 Task: Search one way flight ticket for 3 adults in first from Atlanta: Hartsfield-jackson Atlanta International Airport to New Bern: Coastal Carolina Regional Airport (was Craven County Regional) on 5-4-2023. Choice of flights is Sun country airlines. Number of bags: 2 checked bags. Price is upto 72000. Outbound departure time preference is 14:45.
Action: Mouse moved to (320, 284)
Screenshot: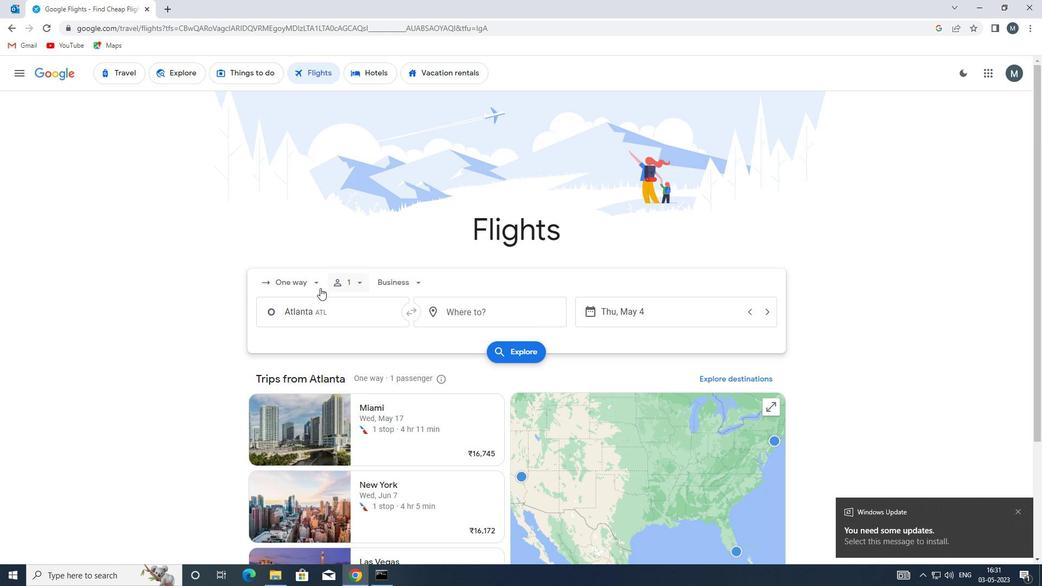 
Action: Mouse pressed left at (320, 284)
Screenshot: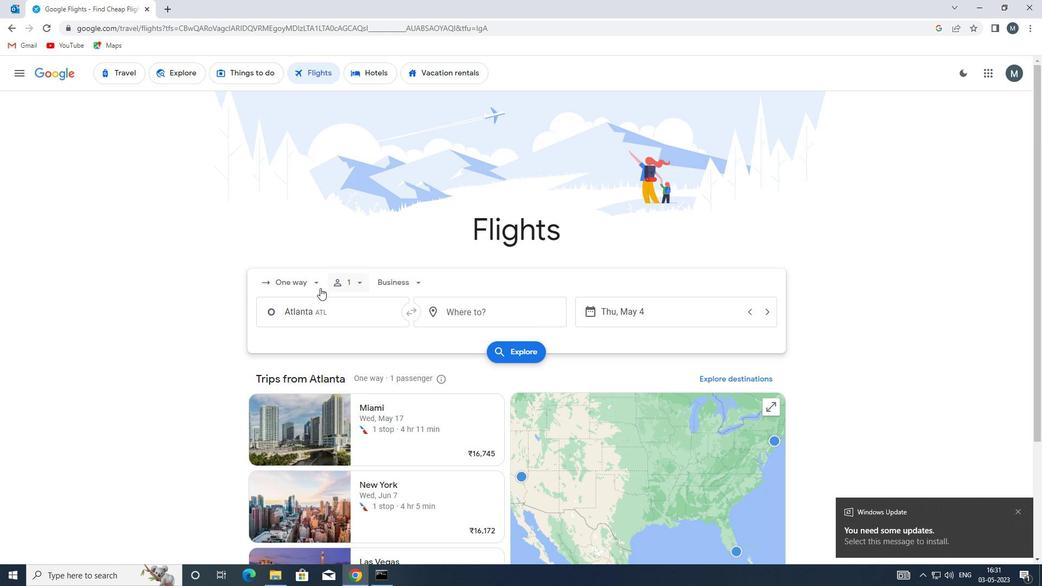 
Action: Mouse moved to (315, 337)
Screenshot: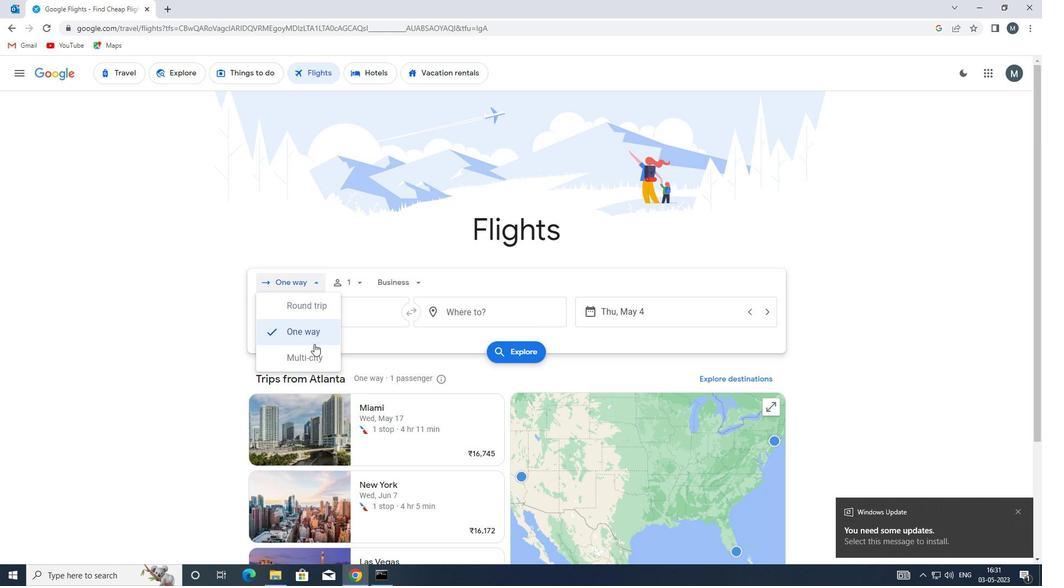 
Action: Mouse pressed left at (315, 337)
Screenshot: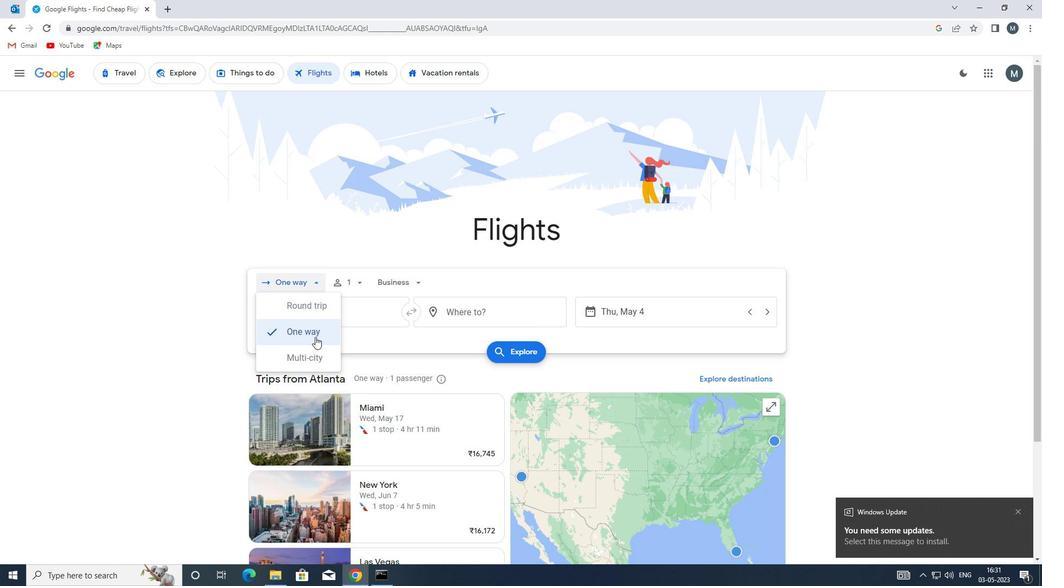 
Action: Mouse moved to (354, 284)
Screenshot: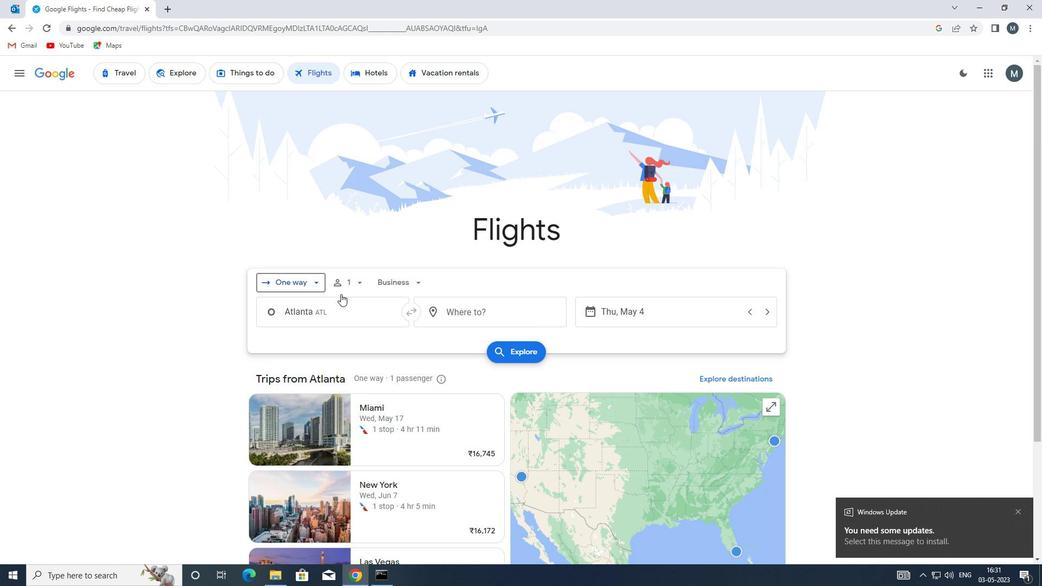 
Action: Mouse pressed left at (354, 284)
Screenshot: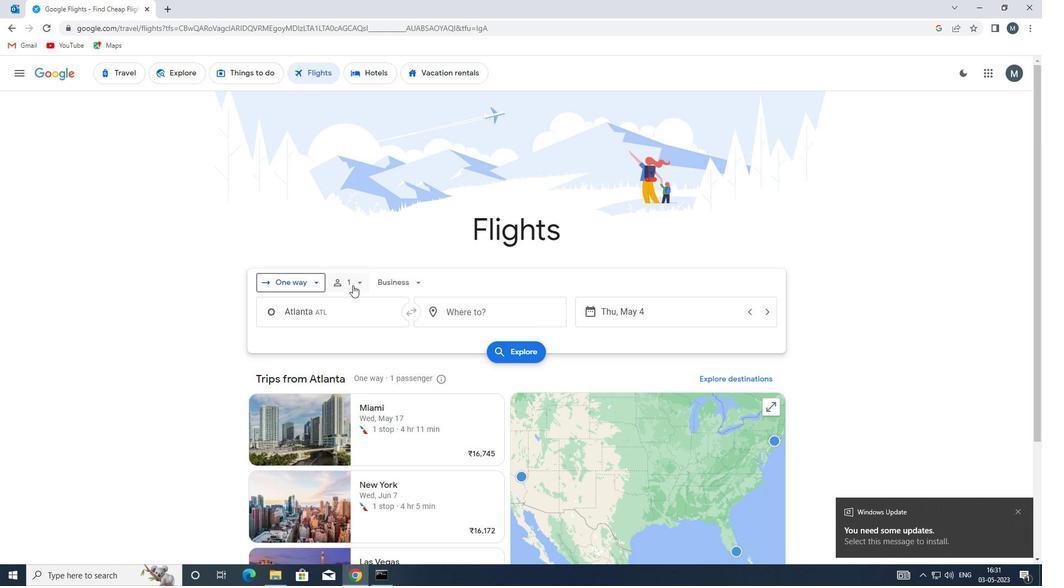 
Action: Mouse moved to (439, 310)
Screenshot: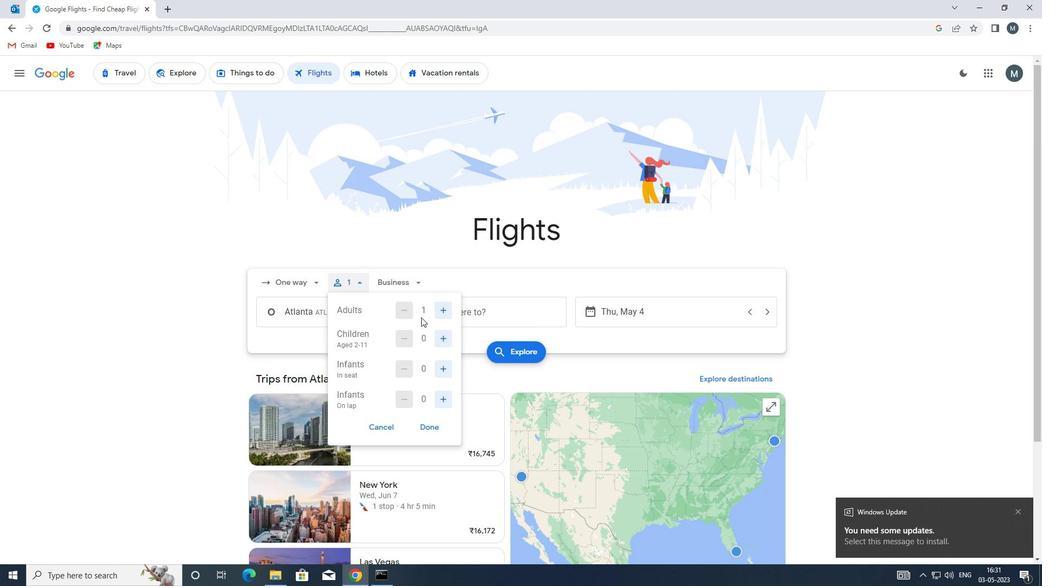 
Action: Mouse pressed left at (439, 310)
Screenshot: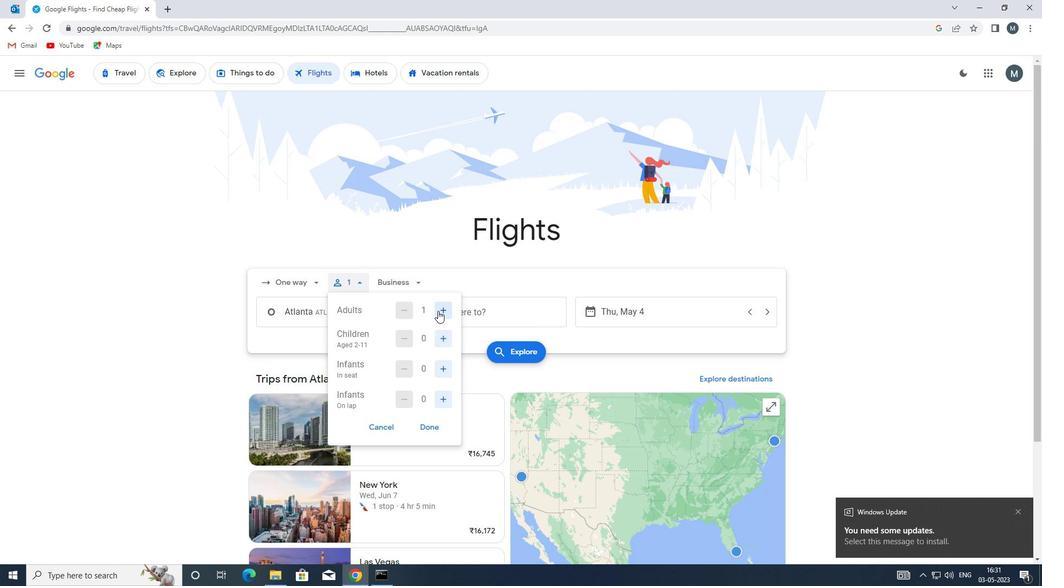 
Action: Mouse moved to (440, 310)
Screenshot: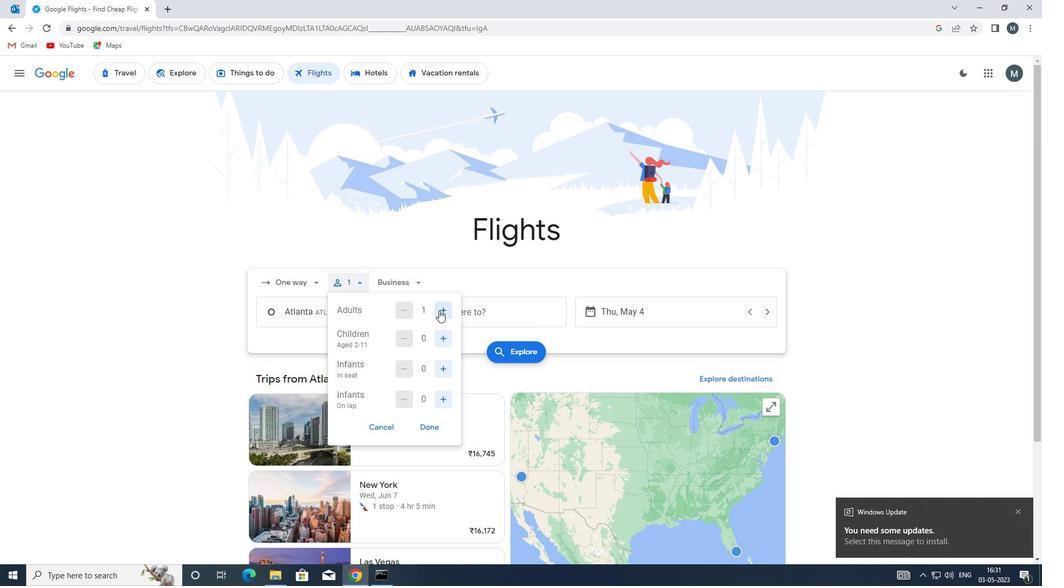 
Action: Mouse pressed left at (440, 310)
Screenshot: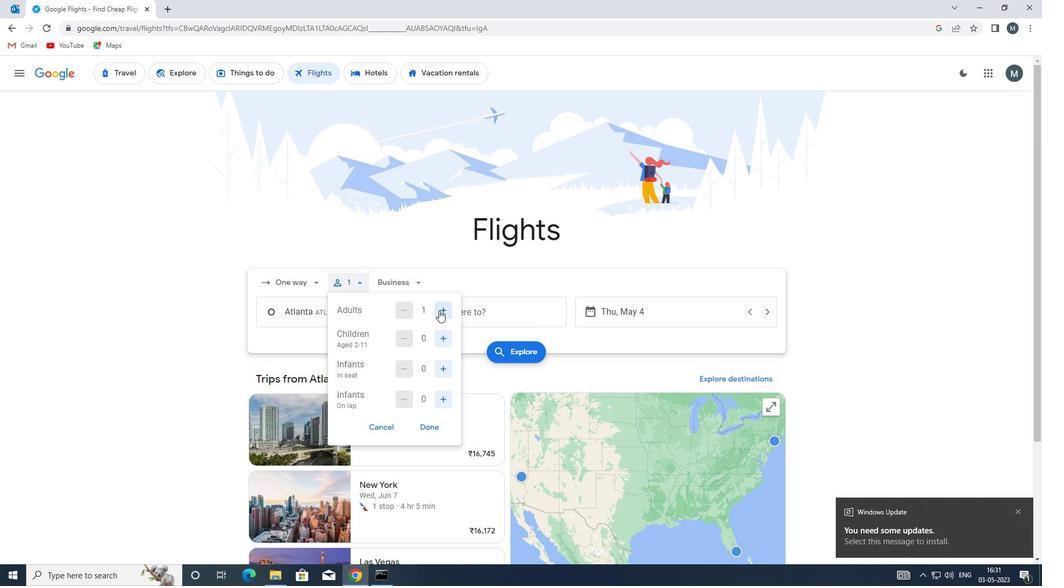 
Action: Mouse moved to (420, 429)
Screenshot: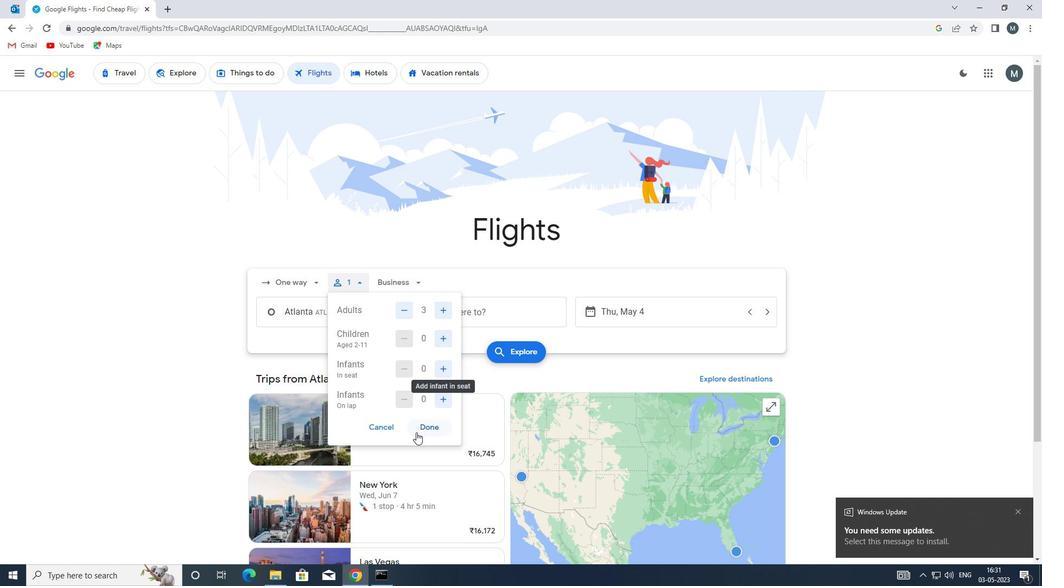 
Action: Mouse pressed left at (420, 429)
Screenshot: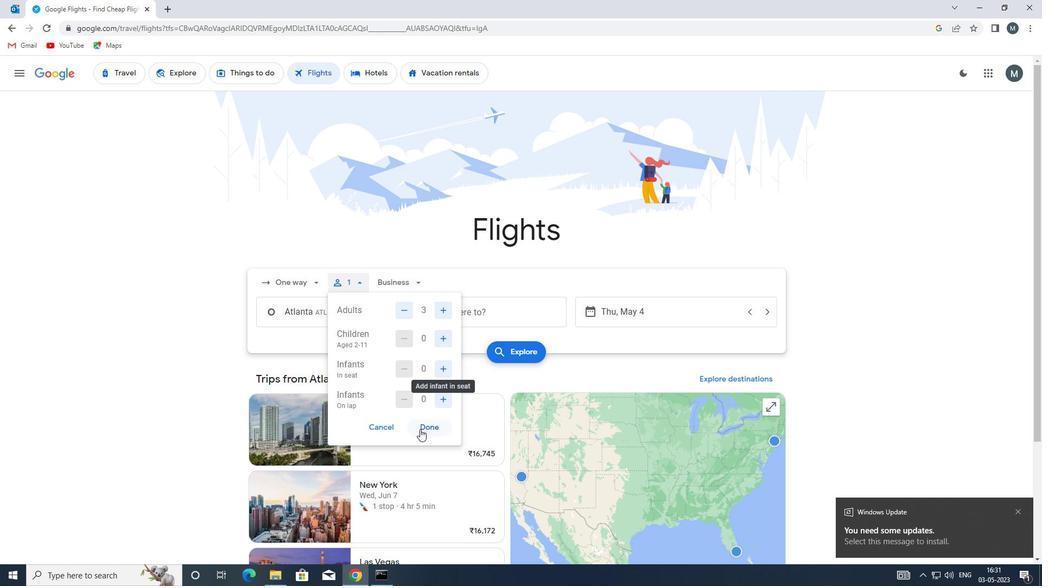 
Action: Mouse moved to (391, 273)
Screenshot: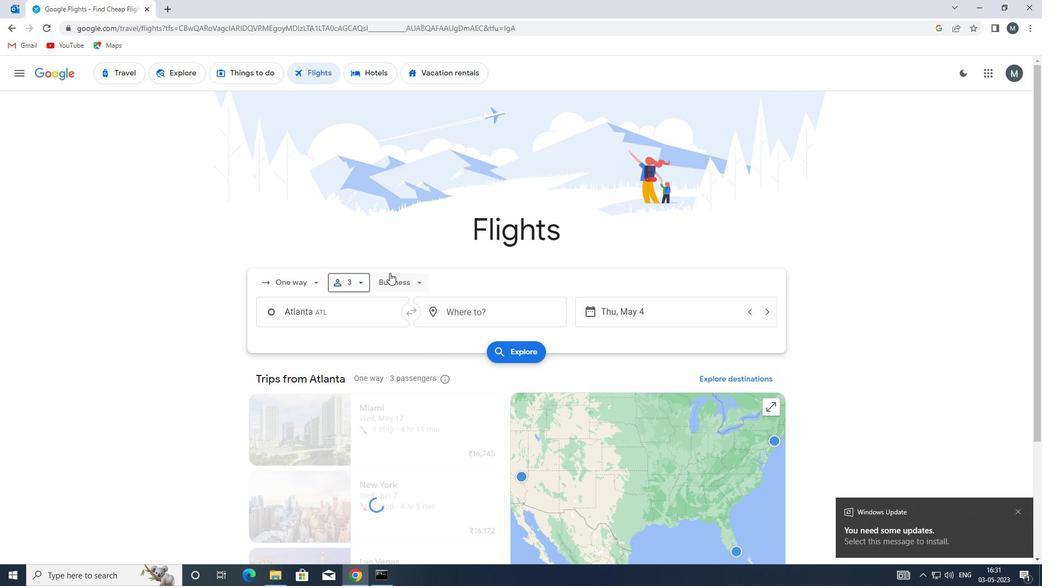 
Action: Mouse pressed left at (391, 273)
Screenshot: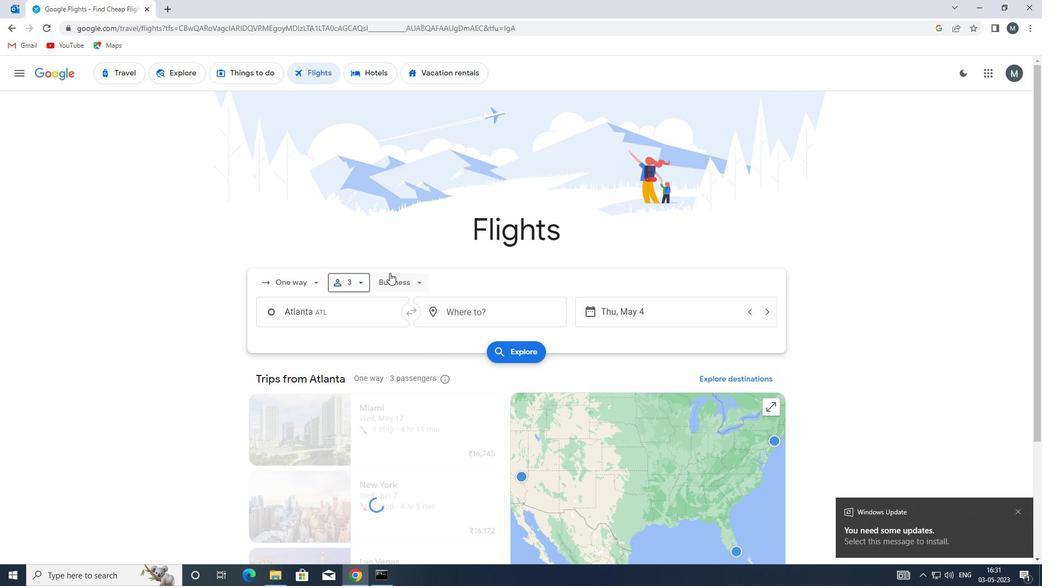 
Action: Mouse moved to (425, 380)
Screenshot: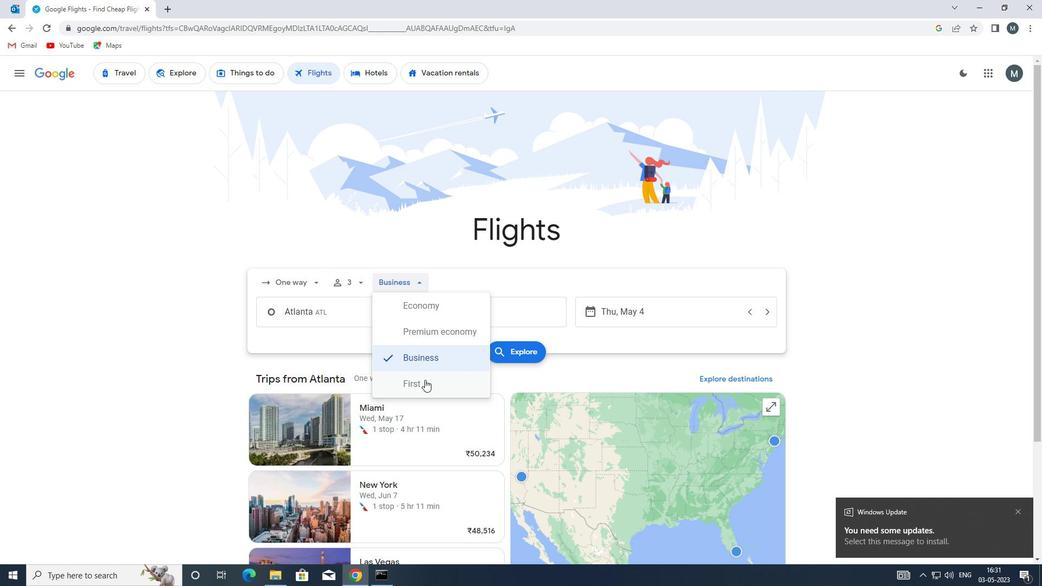 
Action: Mouse pressed left at (425, 380)
Screenshot: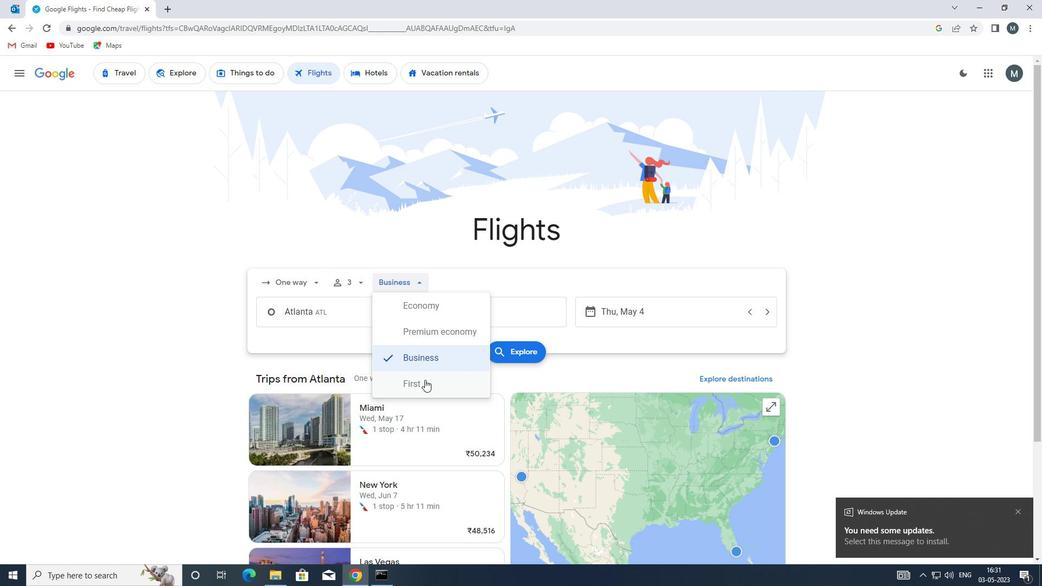 
Action: Mouse moved to (359, 320)
Screenshot: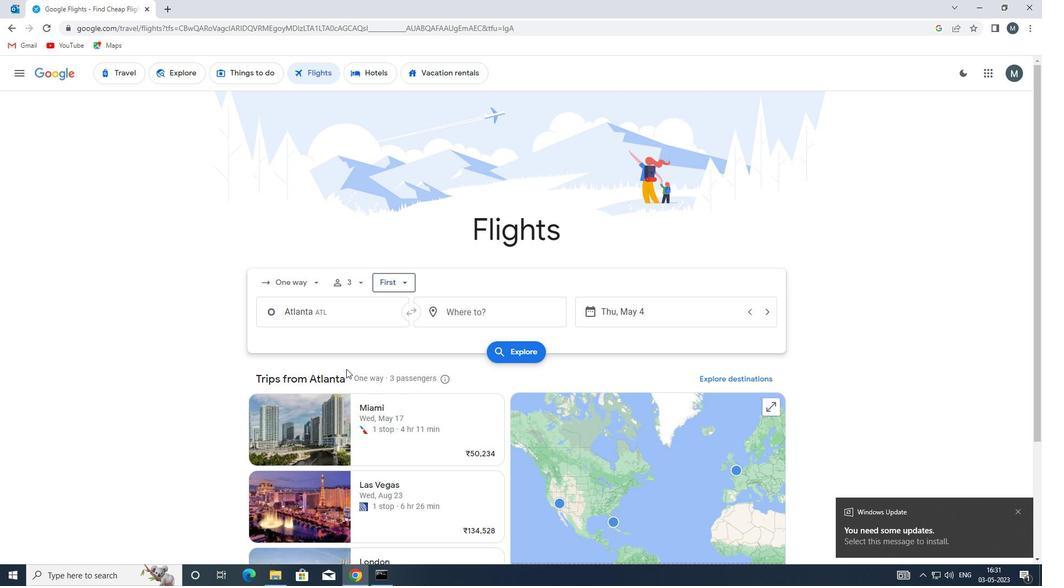 
Action: Mouse pressed left at (359, 320)
Screenshot: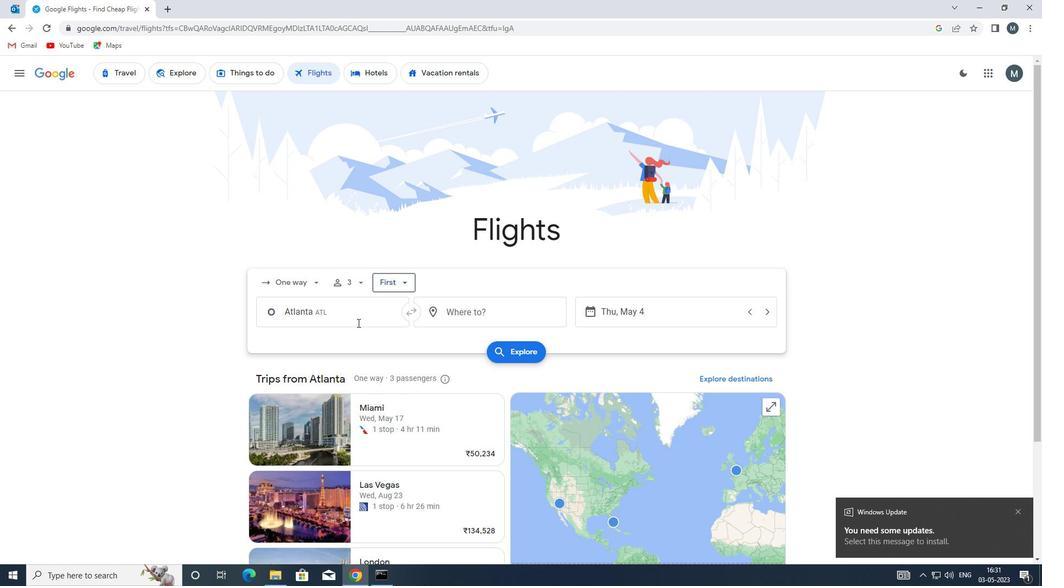 
Action: Mouse moved to (369, 370)
Screenshot: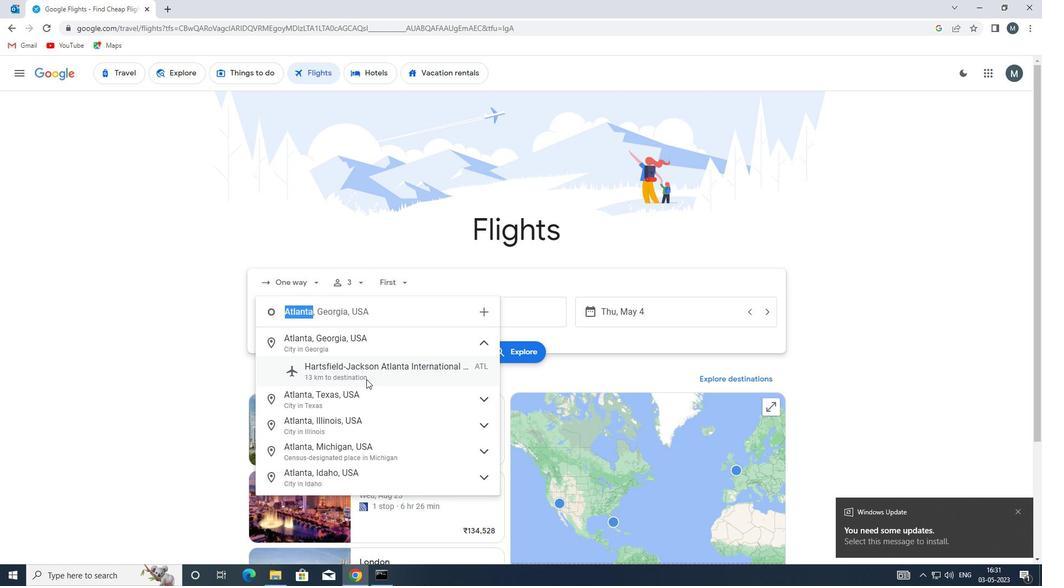 
Action: Mouse pressed left at (369, 370)
Screenshot: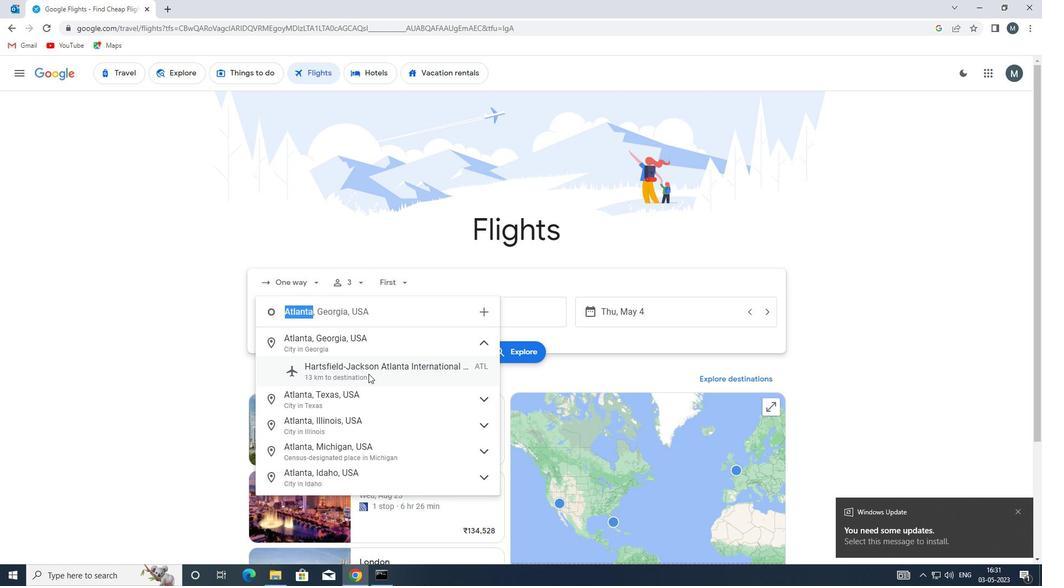 
Action: Mouse moved to (465, 312)
Screenshot: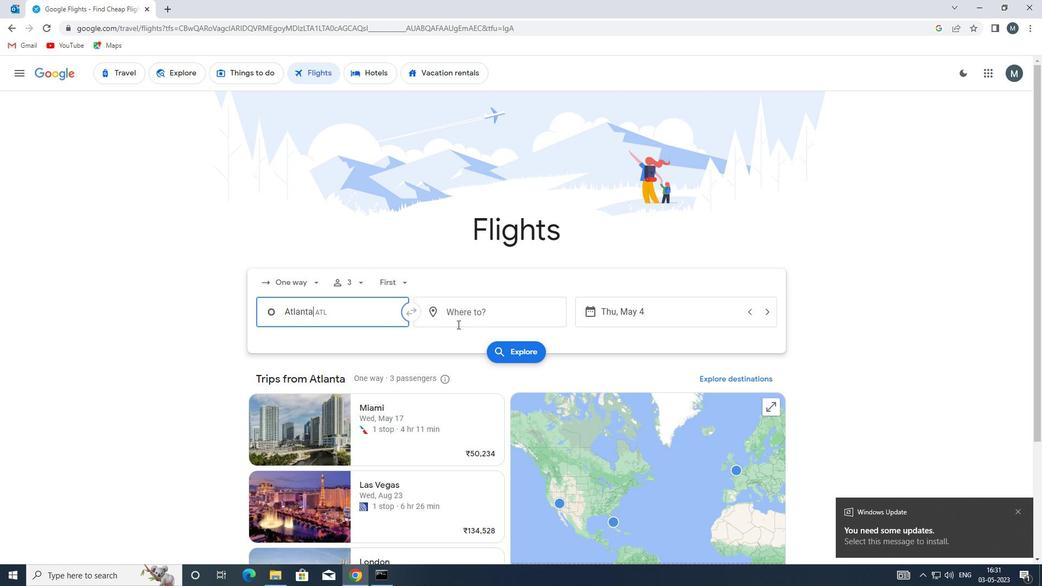 
Action: Mouse pressed left at (465, 312)
Screenshot: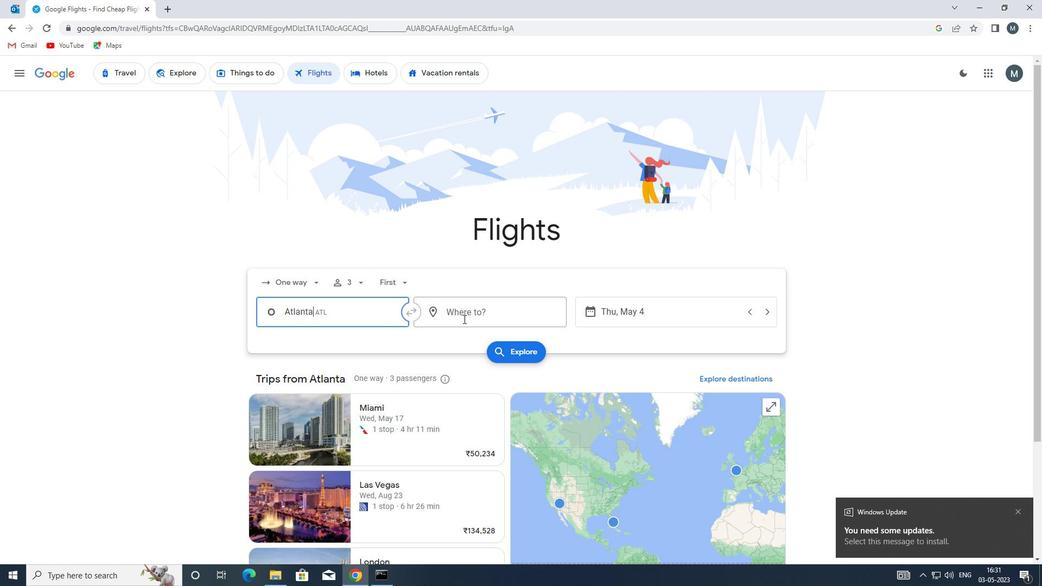 
Action: Mouse moved to (474, 326)
Screenshot: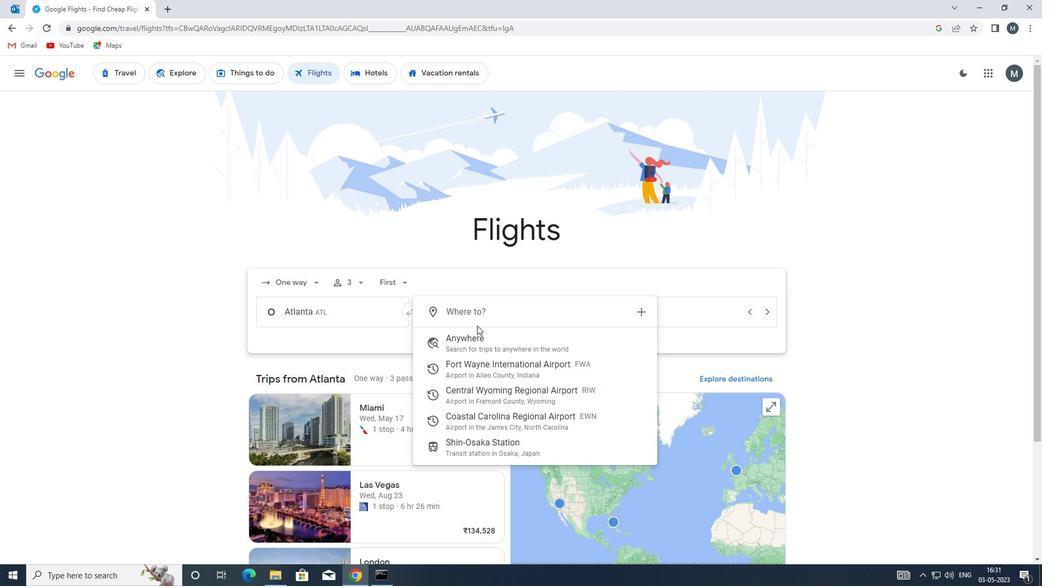 
Action: Key pressed f<Key.backspace>ewn
Screenshot: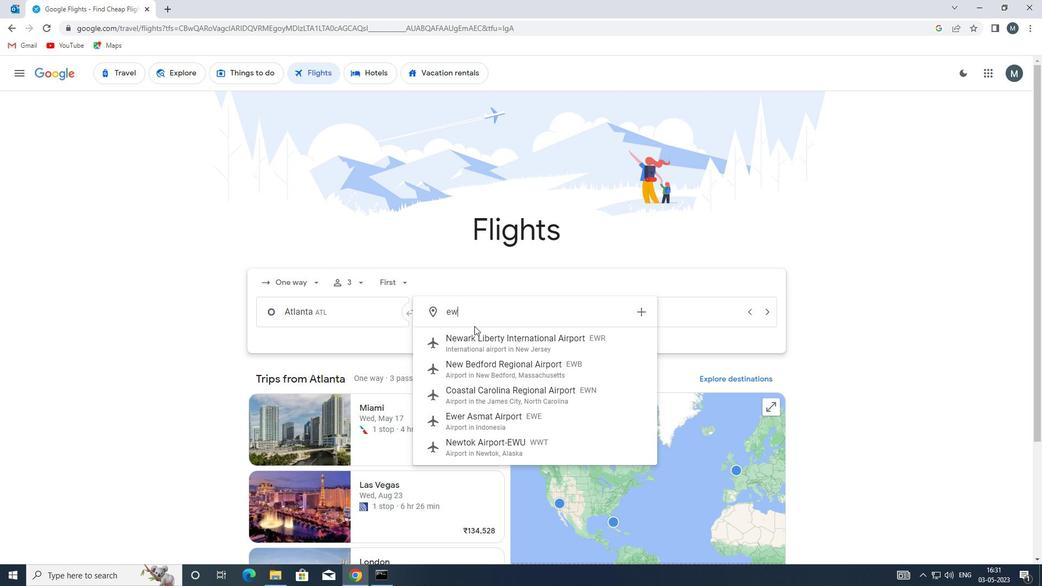 
Action: Mouse moved to (502, 343)
Screenshot: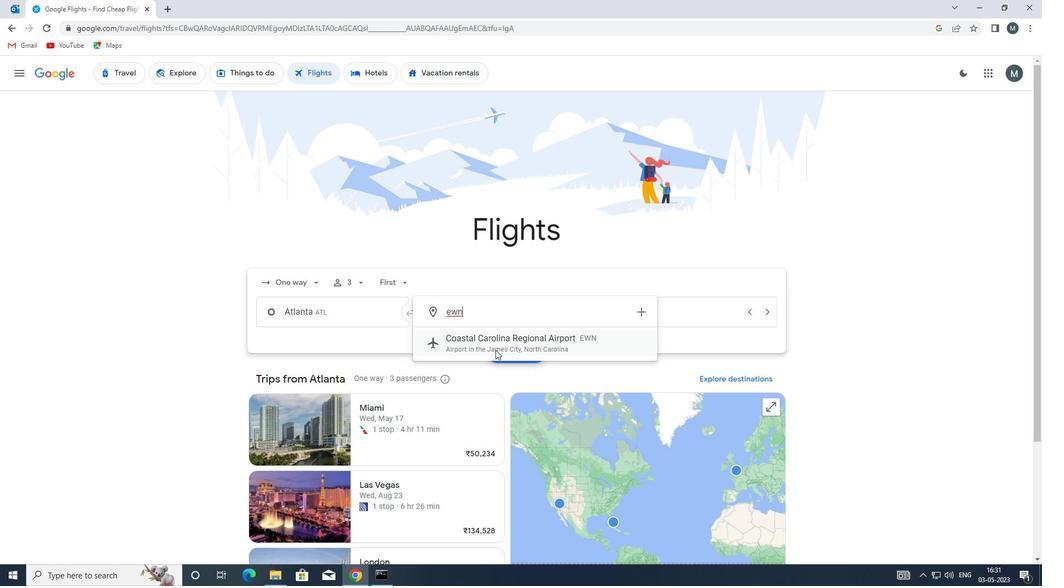
Action: Mouse pressed left at (502, 343)
Screenshot: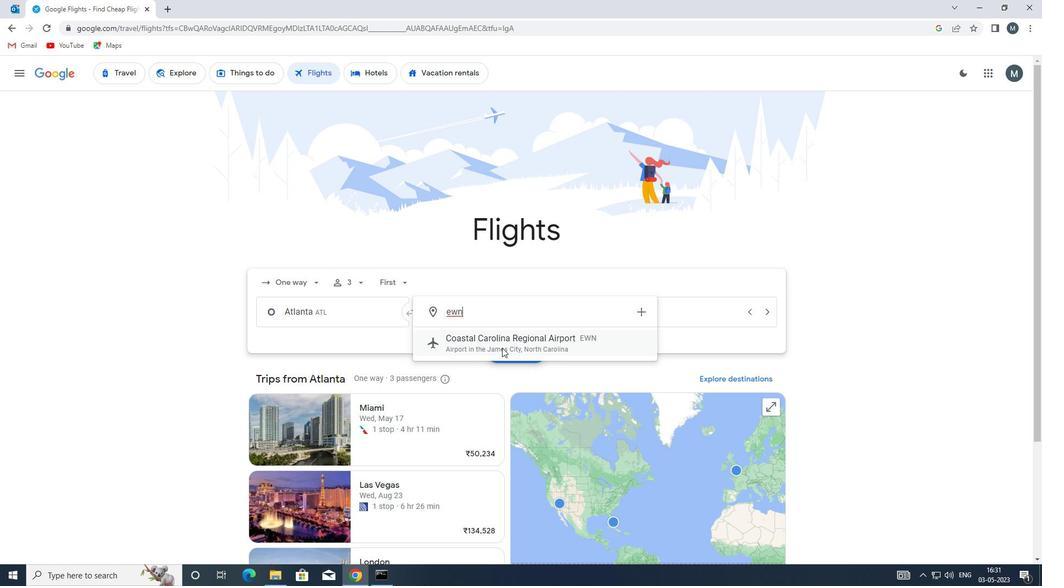 
Action: Mouse moved to (629, 310)
Screenshot: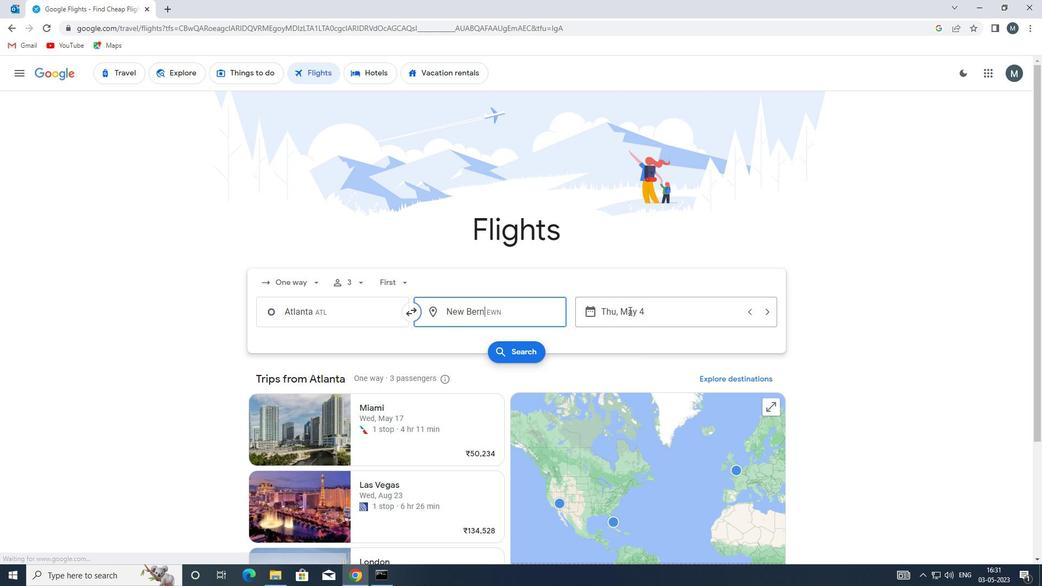 
Action: Mouse pressed left at (629, 310)
Screenshot: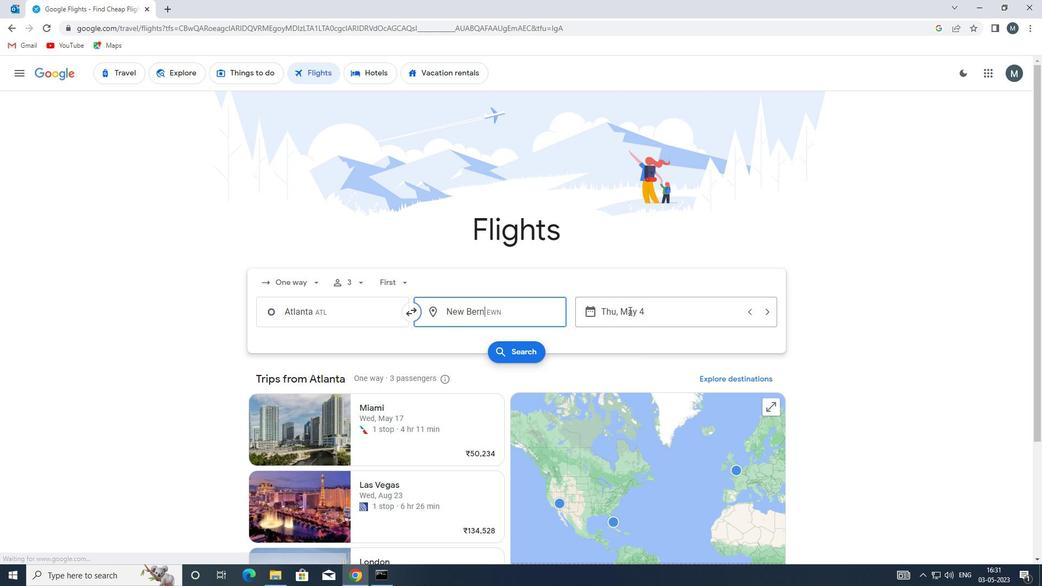 
Action: Mouse moved to (499, 361)
Screenshot: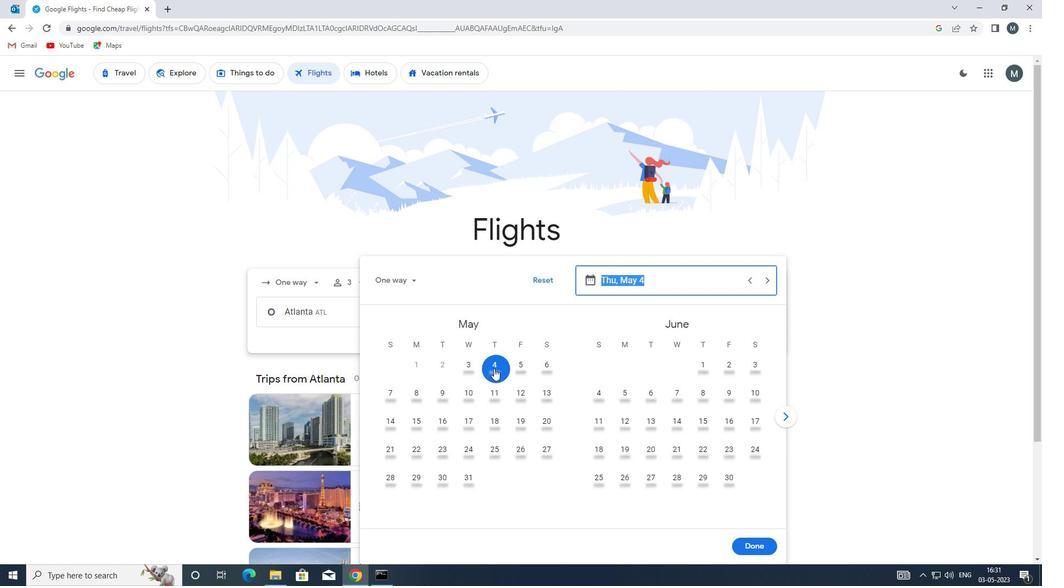 
Action: Mouse pressed left at (499, 361)
Screenshot: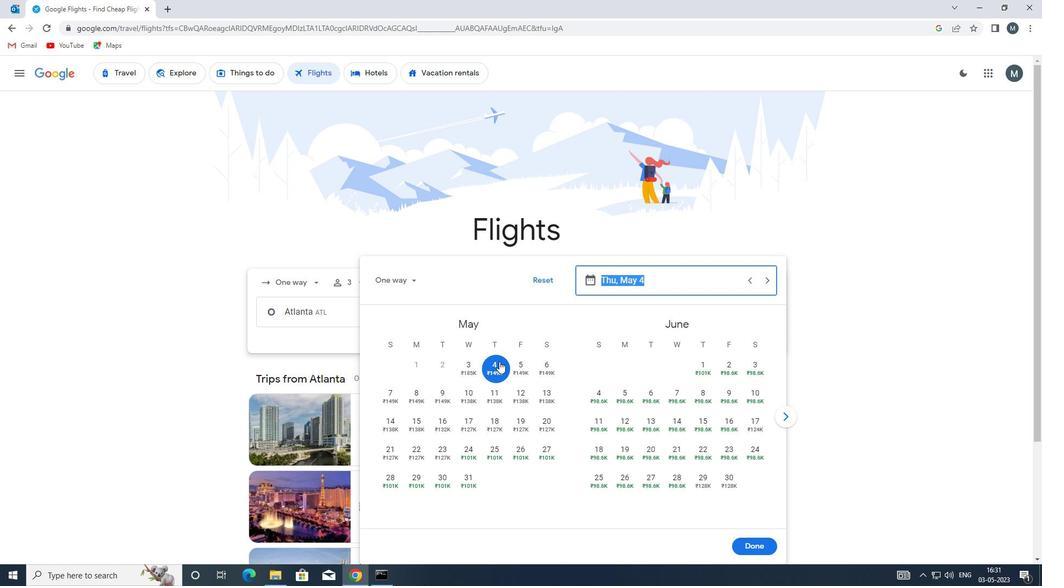 
Action: Mouse moved to (764, 545)
Screenshot: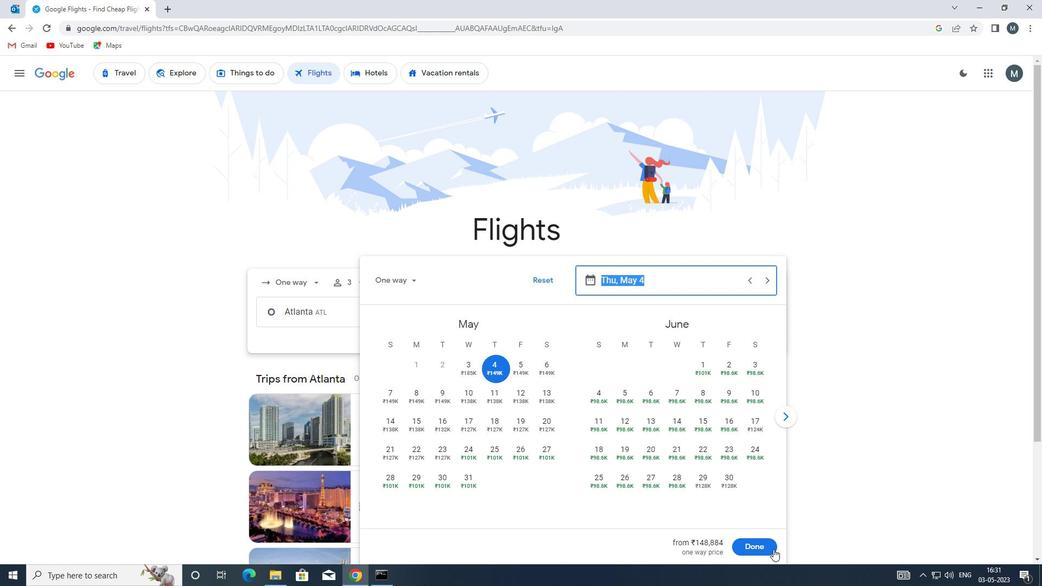 
Action: Mouse pressed left at (764, 545)
Screenshot: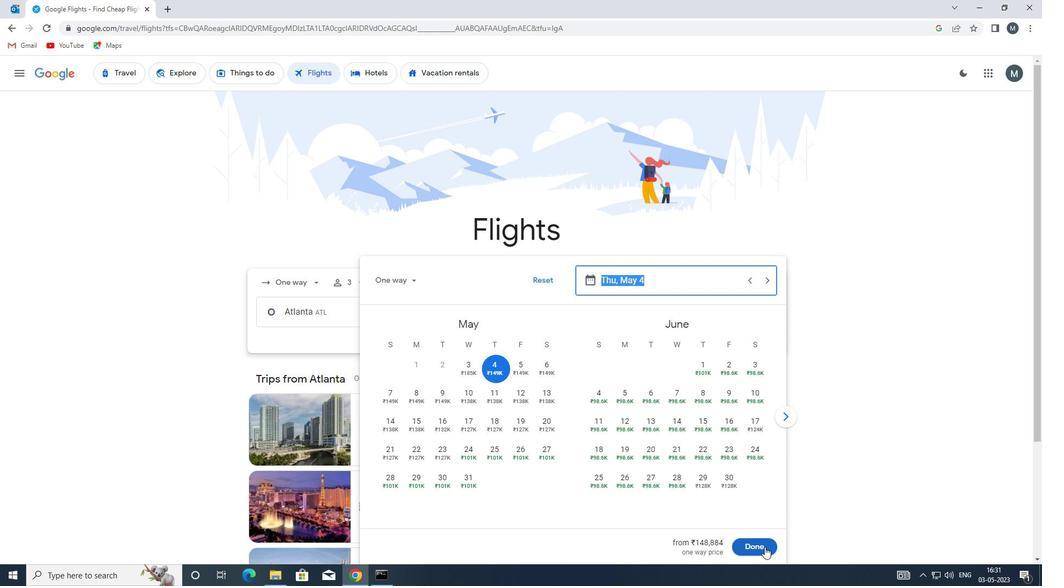 
Action: Mouse moved to (512, 350)
Screenshot: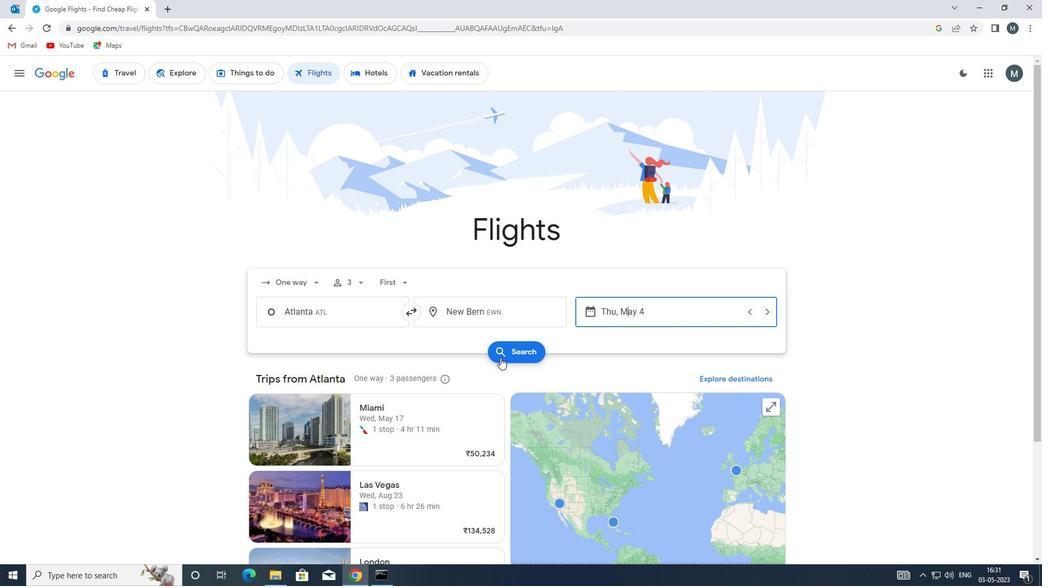 
Action: Mouse pressed left at (512, 350)
Screenshot: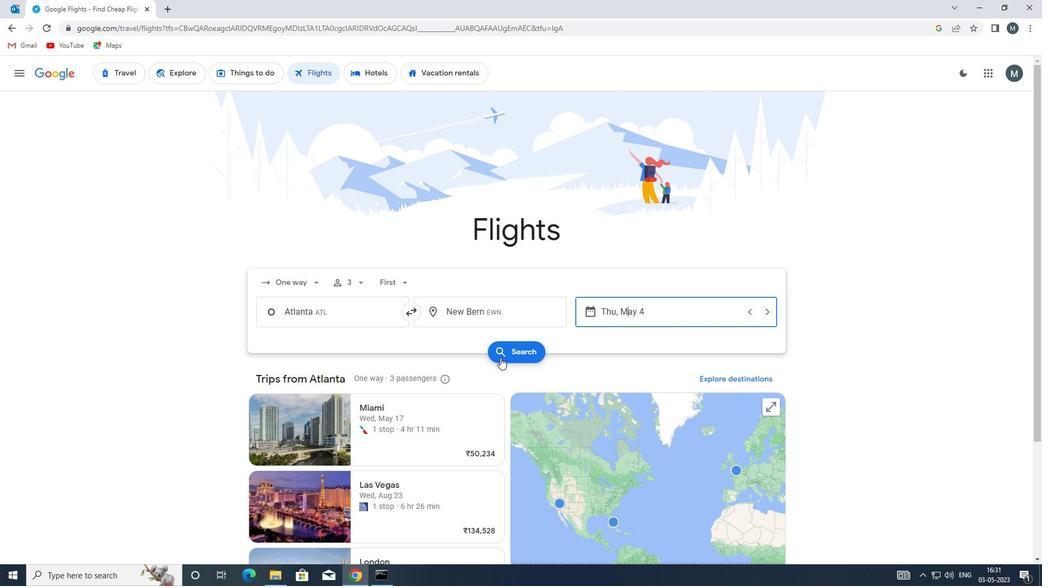 
Action: Mouse moved to (265, 174)
Screenshot: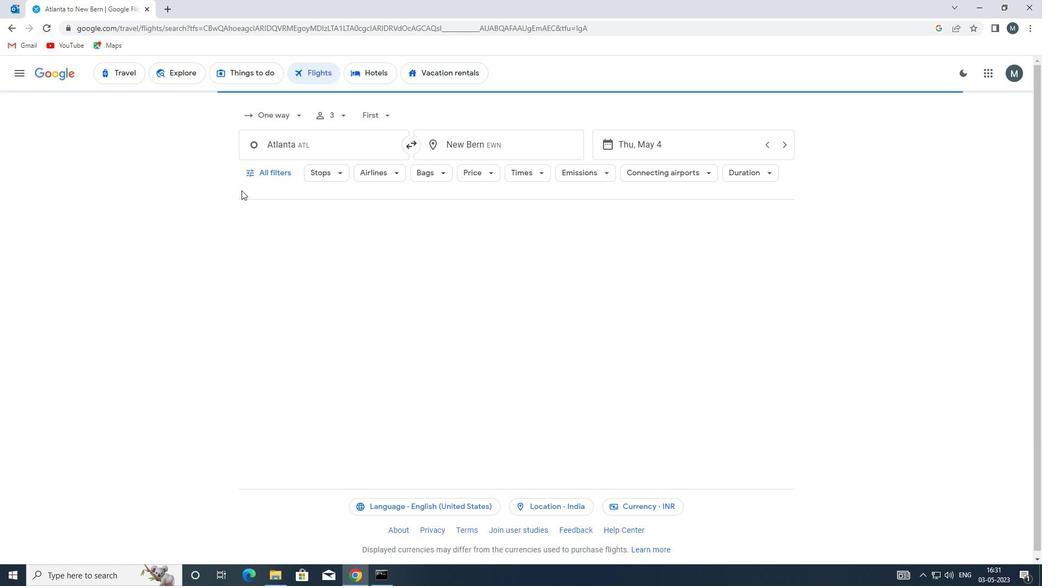
Action: Mouse pressed left at (265, 174)
Screenshot: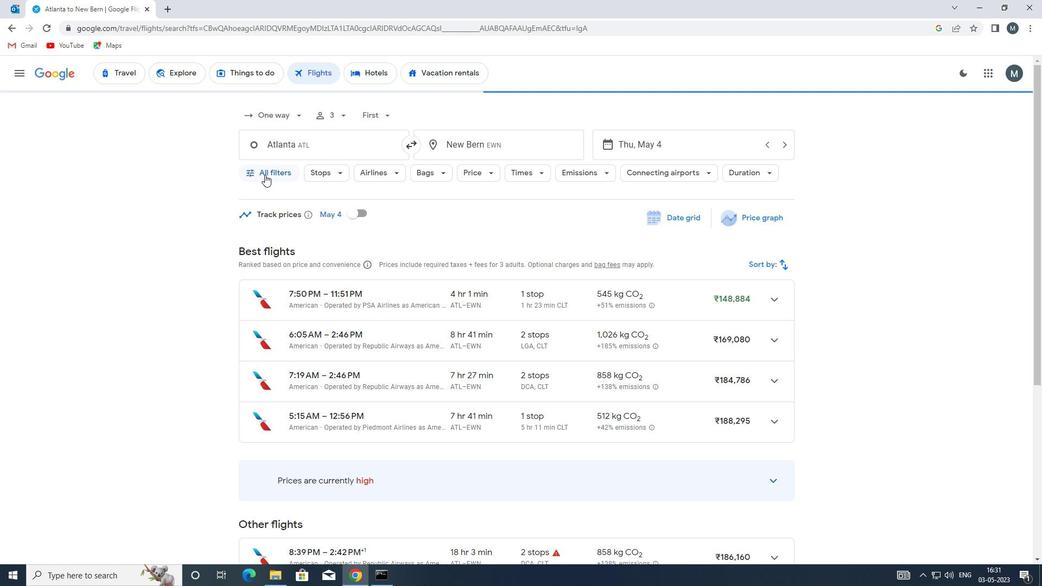 
Action: Mouse moved to (225, 321)
Screenshot: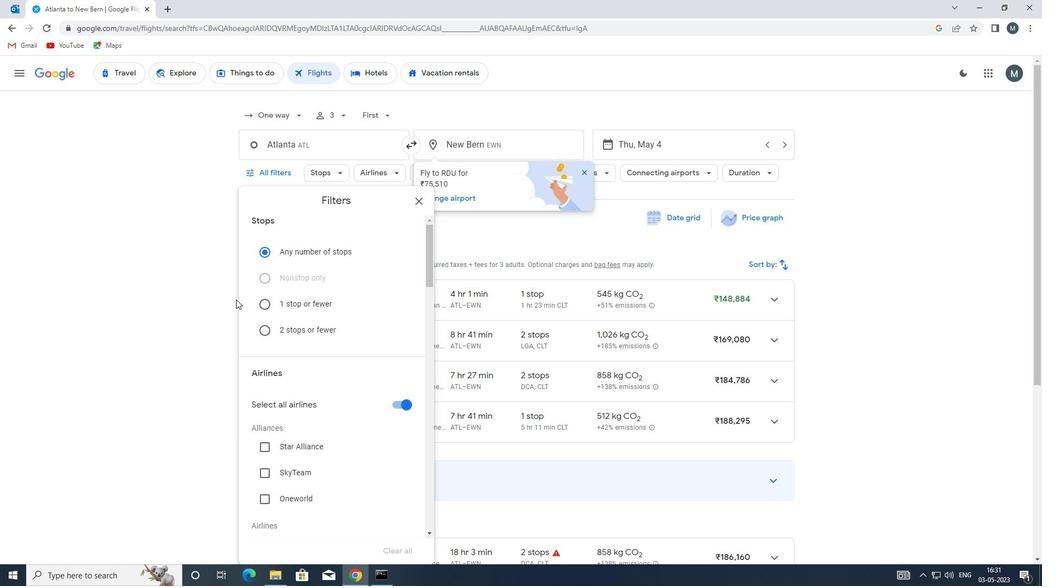 
Action: Mouse scrolled (225, 320) with delta (0, 0)
Screenshot: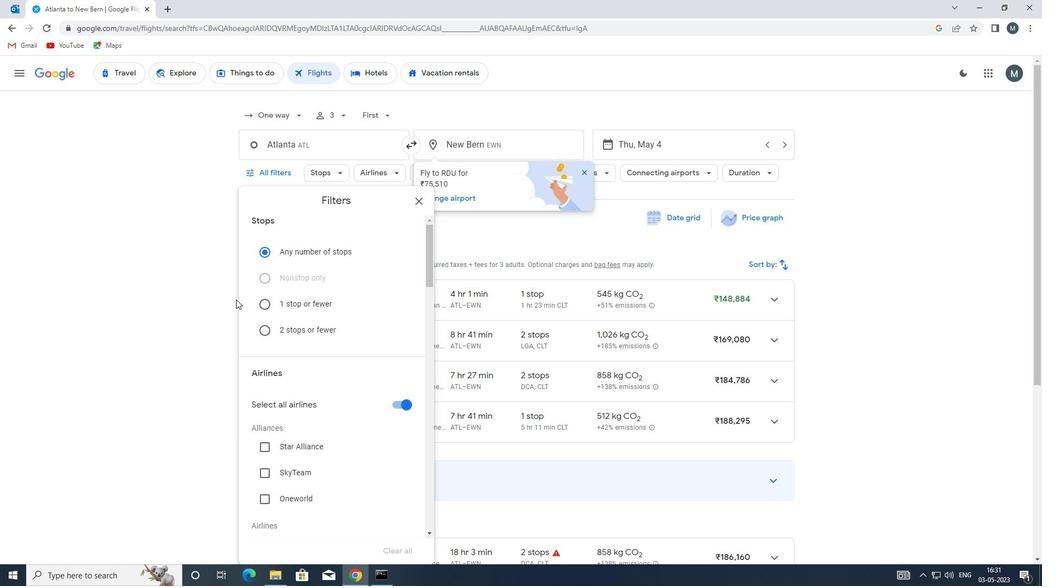 
Action: Mouse moved to (224, 330)
Screenshot: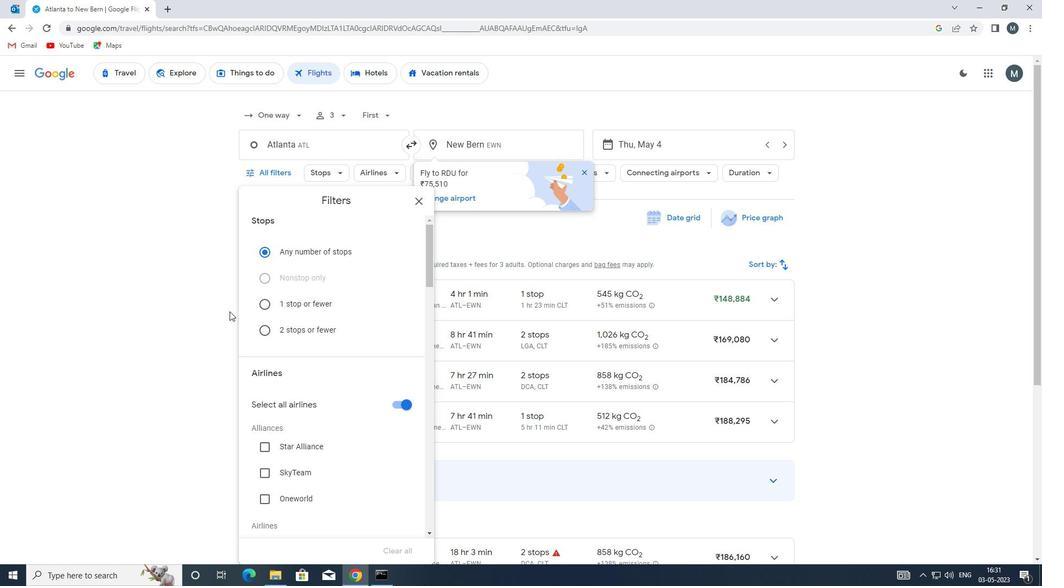 
Action: Mouse scrolled (224, 329) with delta (0, 0)
Screenshot: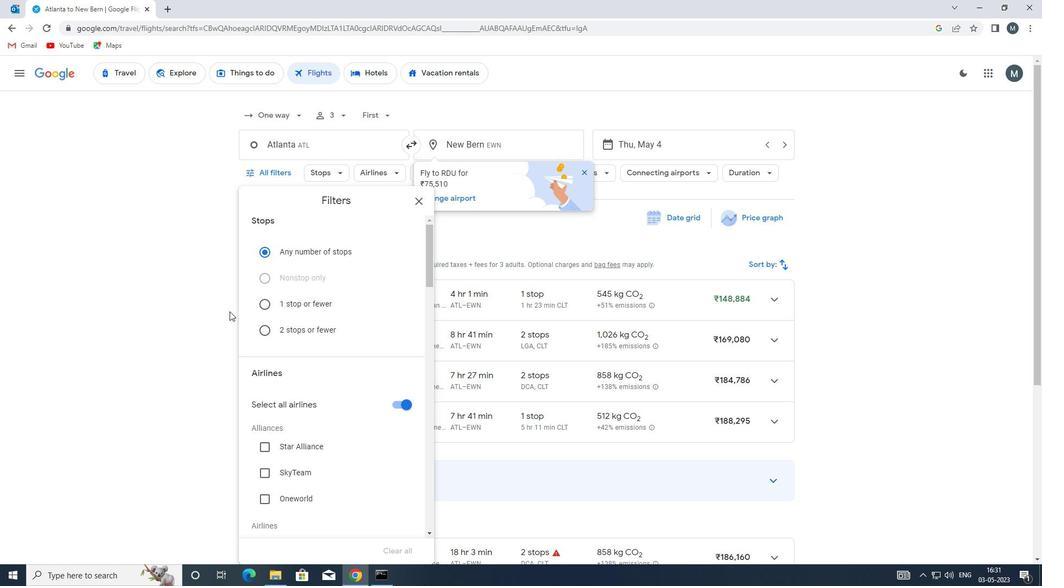 
Action: Mouse moved to (404, 294)
Screenshot: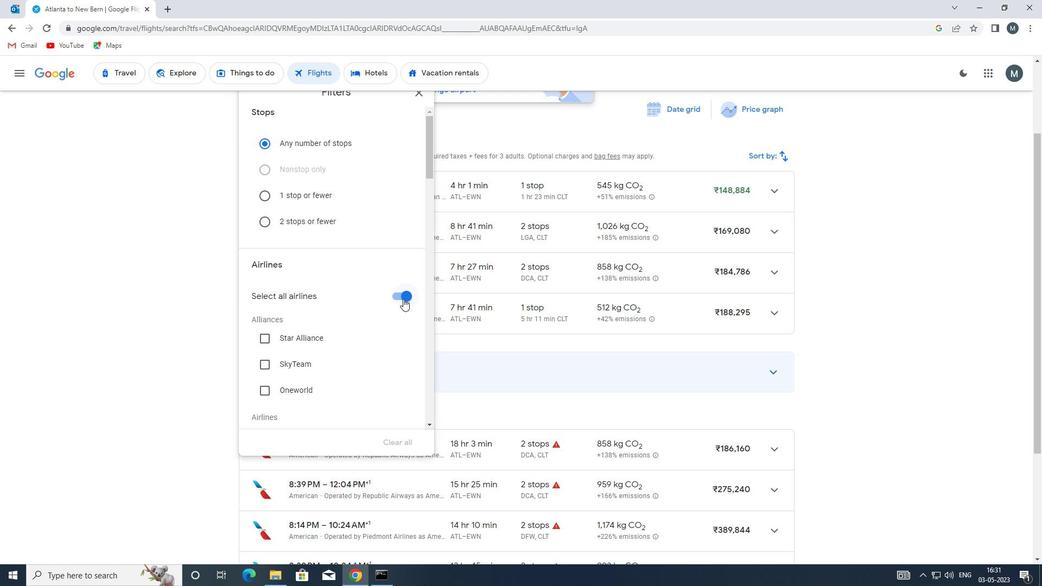 
Action: Mouse pressed left at (404, 294)
Screenshot: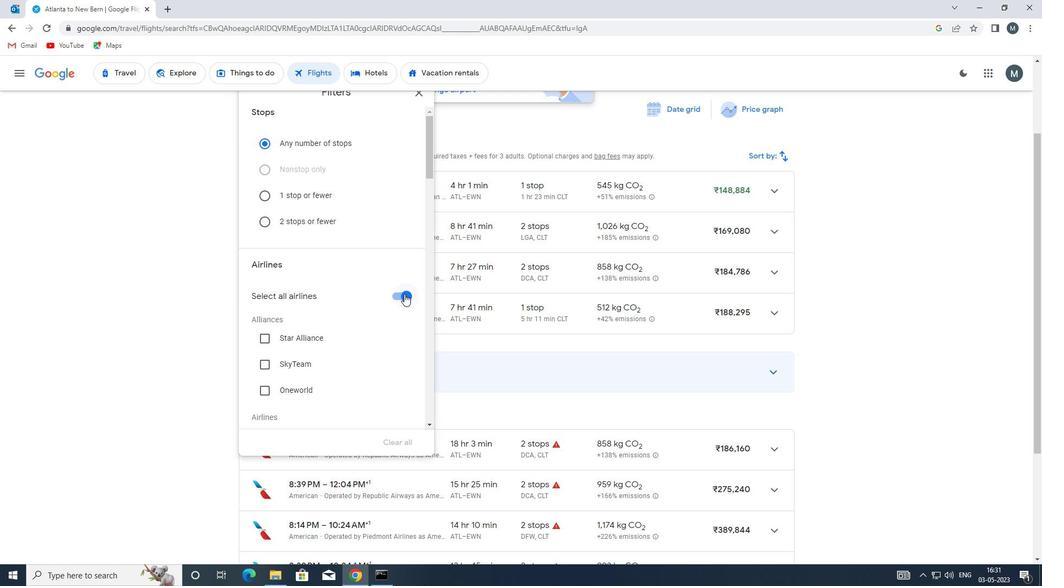 
Action: Mouse moved to (364, 270)
Screenshot: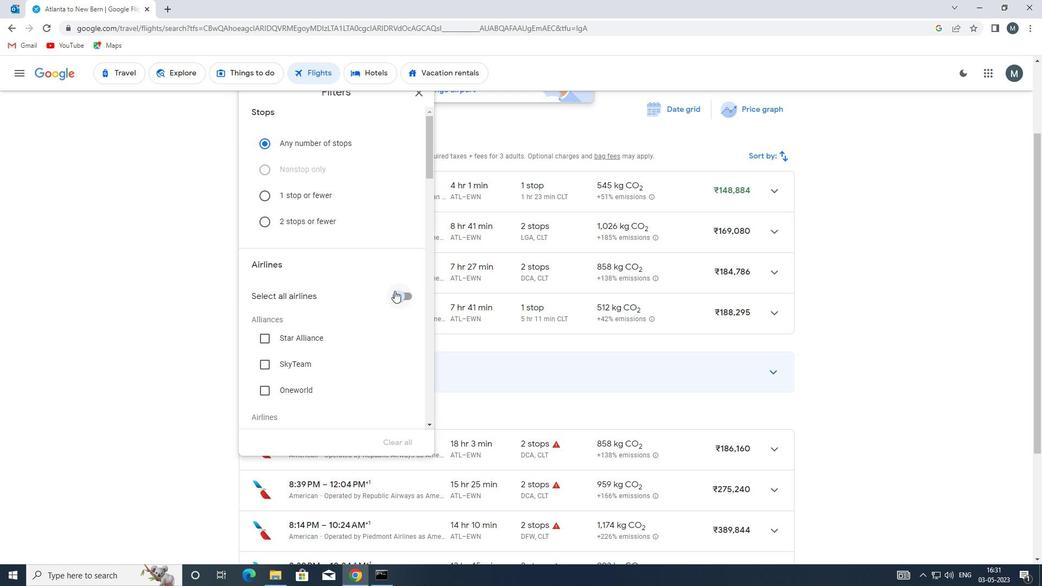 
Action: Mouse scrolled (364, 269) with delta (0, 0)
Screenshot: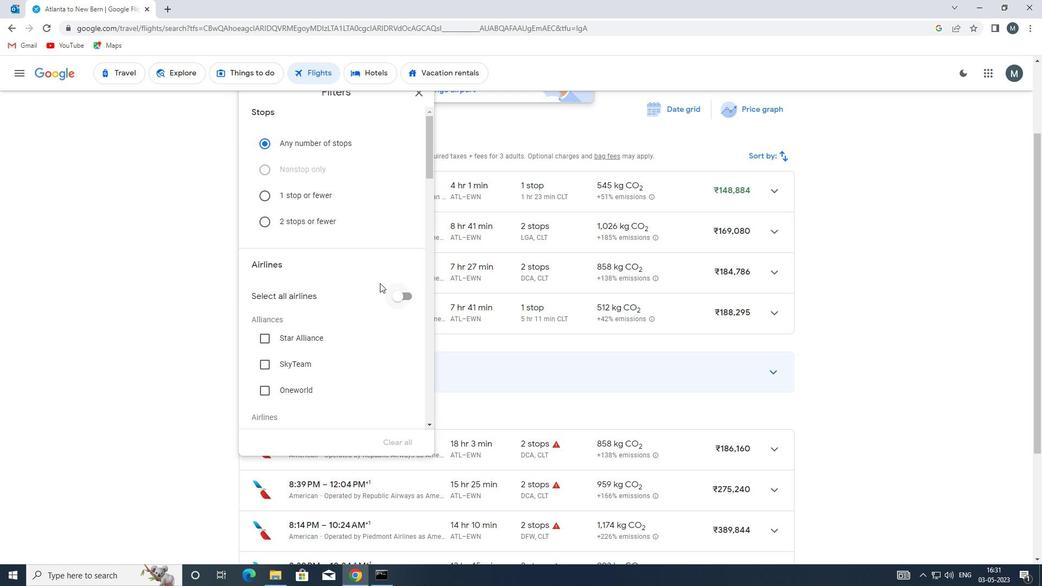 
Action: Mouse moved to (357, 273)
Screenshot: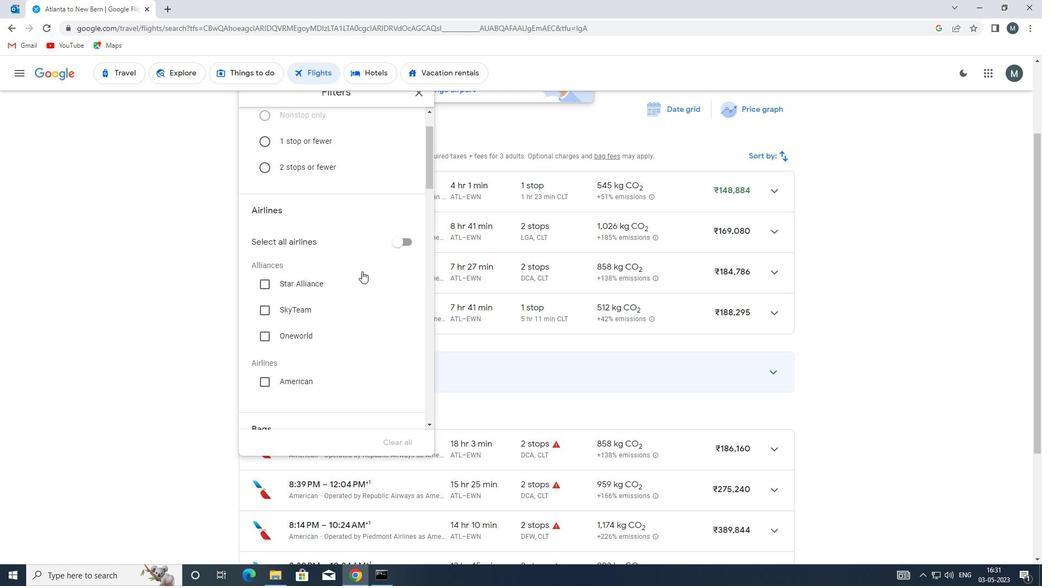 
Action: Mouse scrolled (357, 272) with delta (0, 0)
Screenshot: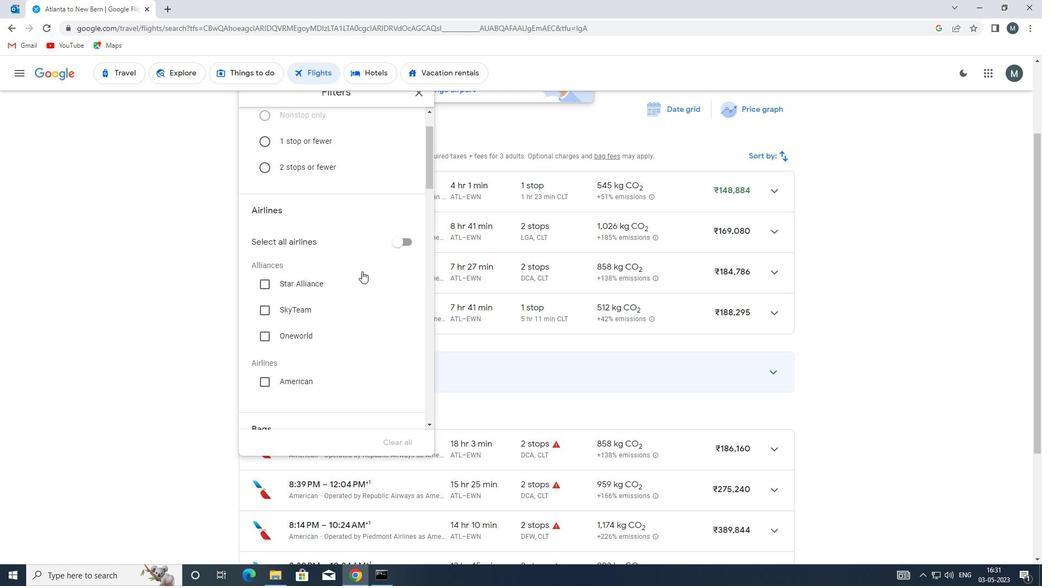 
Action: Mouse moved to (326, 293)
Screenshot: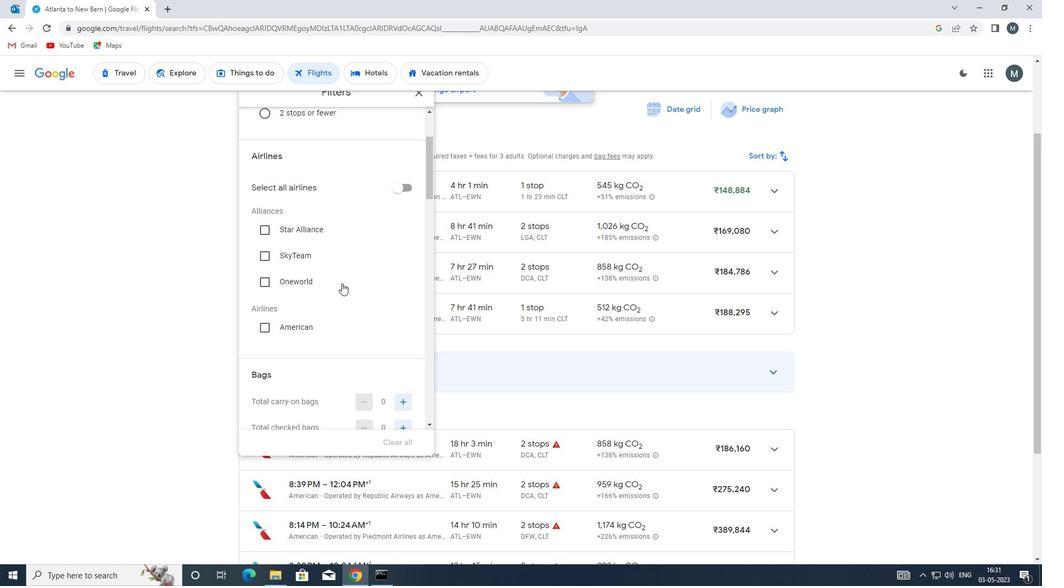 
Action: Mouse scrolled (326, 293) with delta (0, 0)
Screenshot: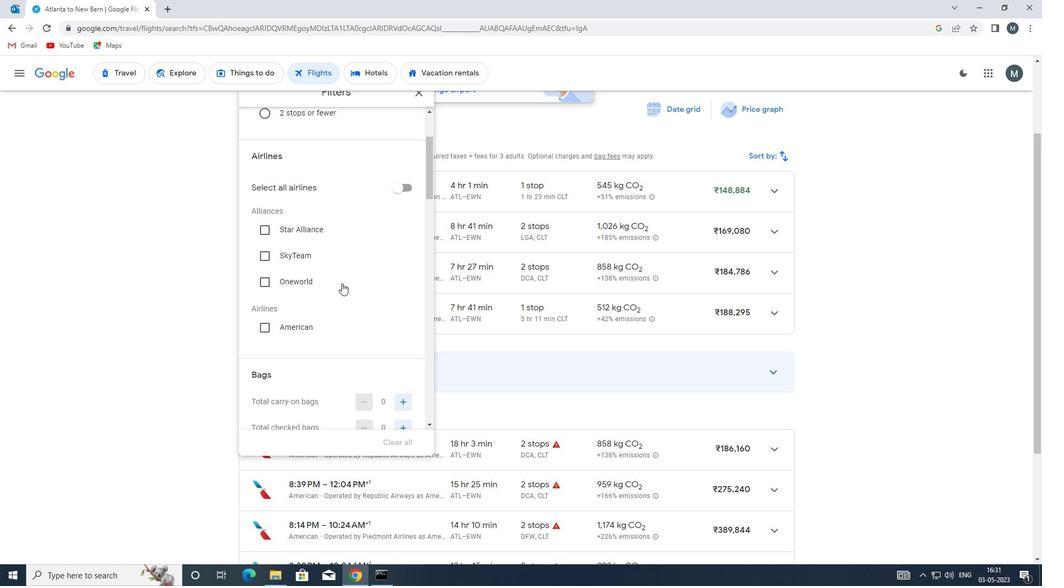 
Action: Mouse moved to (317, 280)
Screenshot: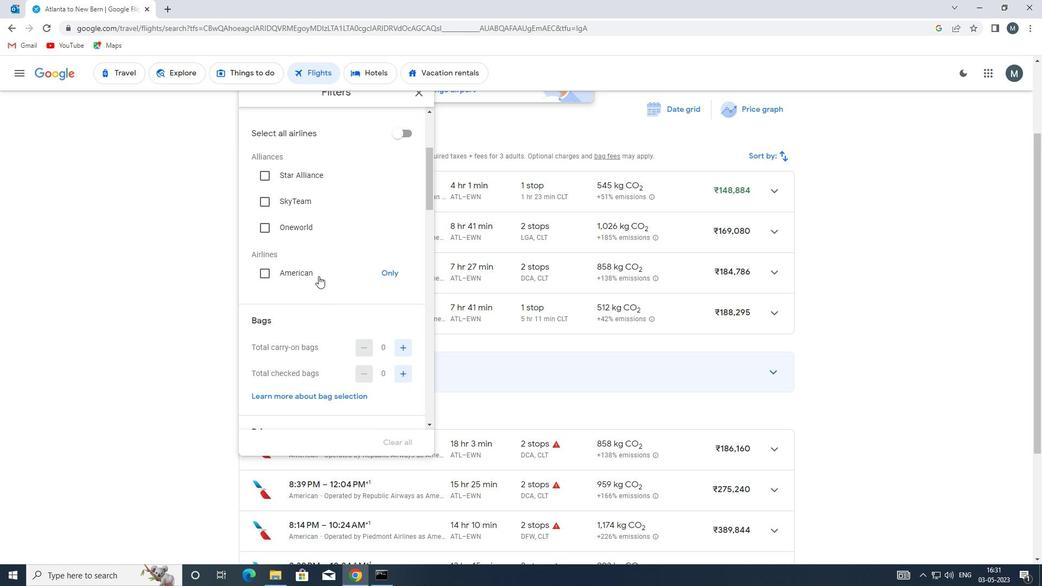 
Action: Mouse scrolled (317, 280) with delta (0, 0)
Screenshot: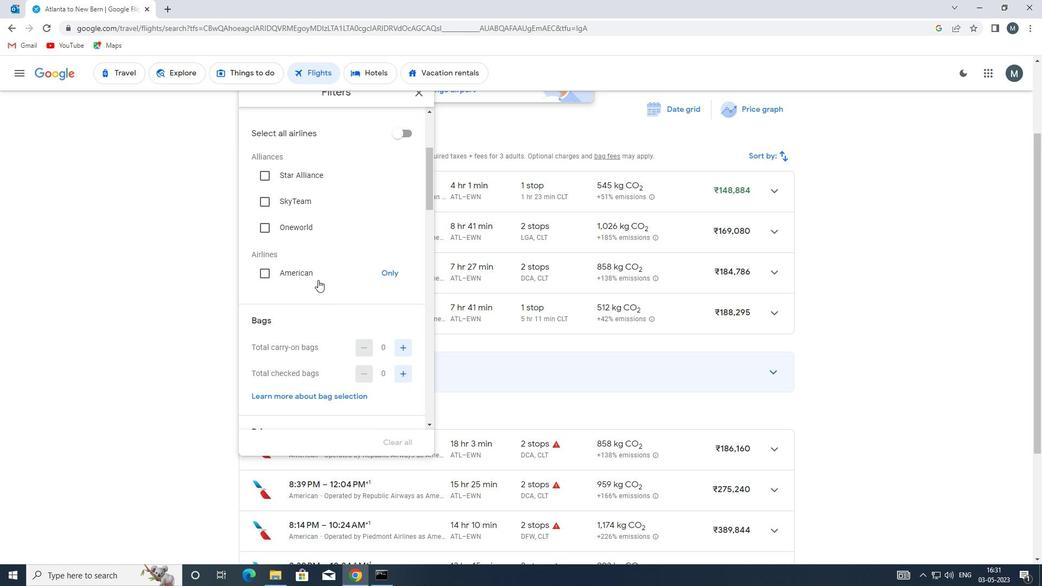 
Action: Mouse moved to (399, 316)
Screenshot: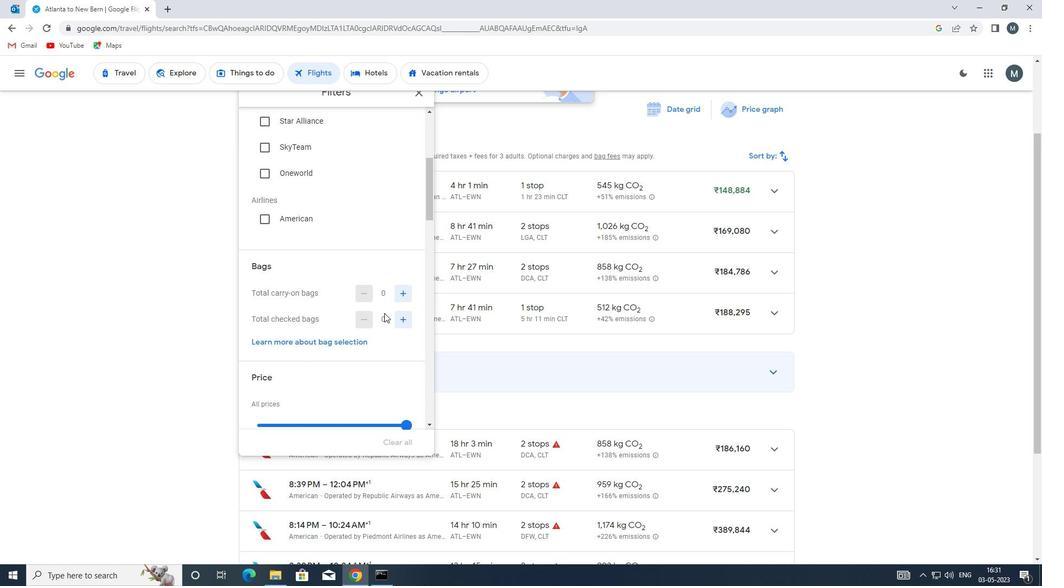 
Action: Mouse pressed left at (399, 316)
Screenshot: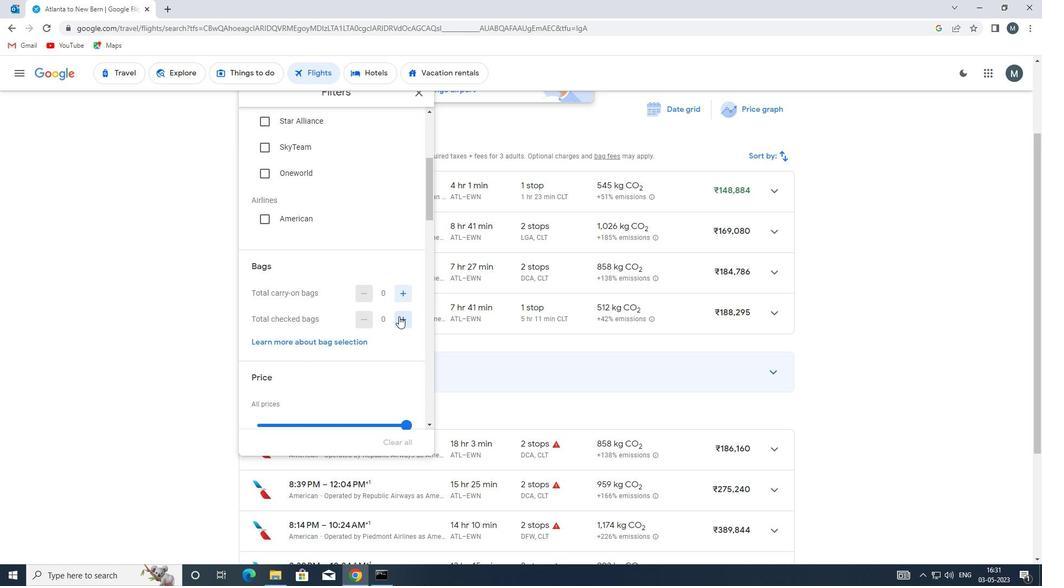 
Action: Mouse moved to (400, 316)
Screenshot: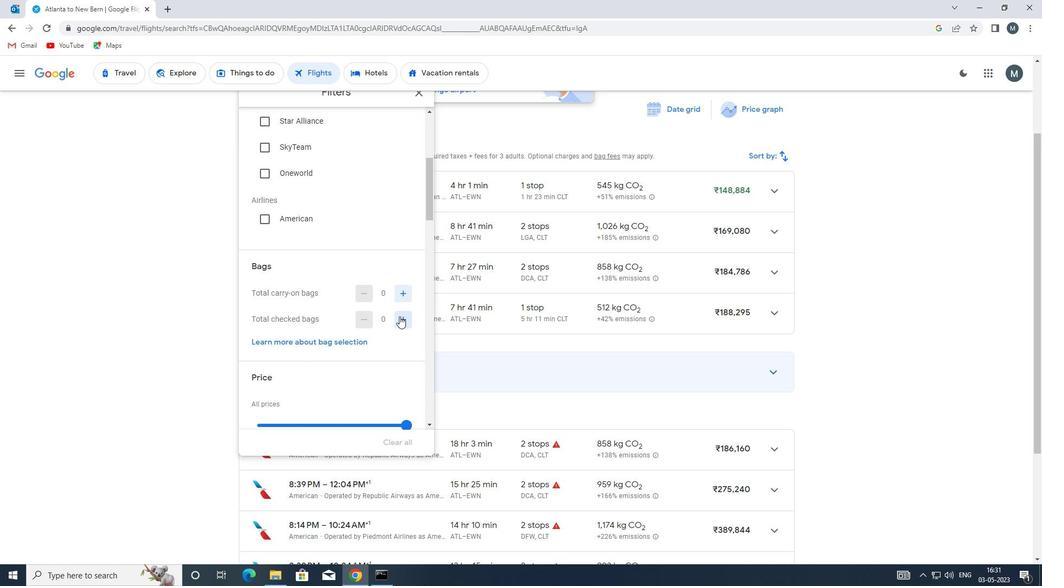 
Action: Mouse pressed left at (400, 316)
Screenshot: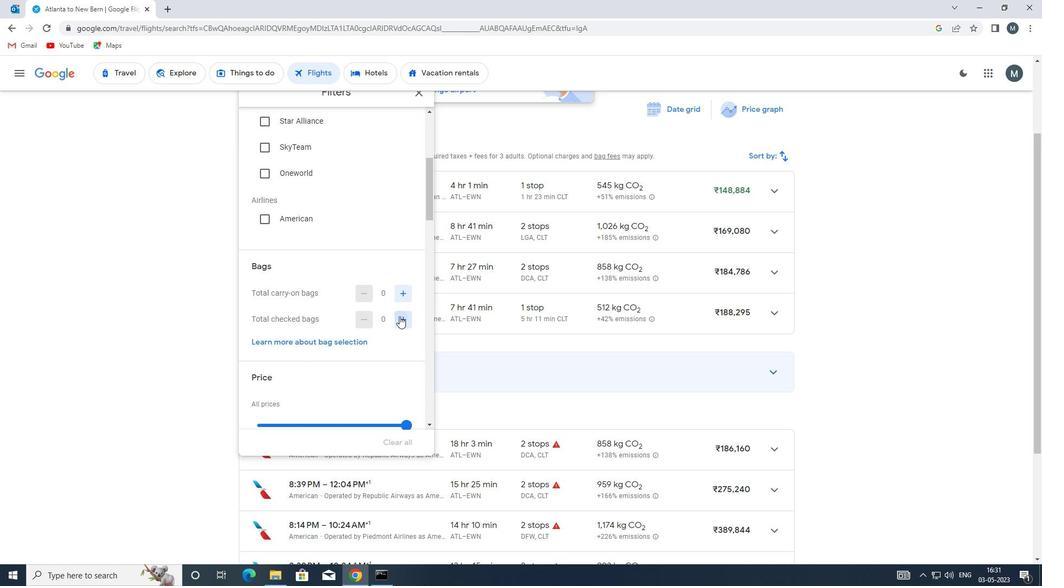 
Action: Mouse moved to (359, 317)
Screenshot: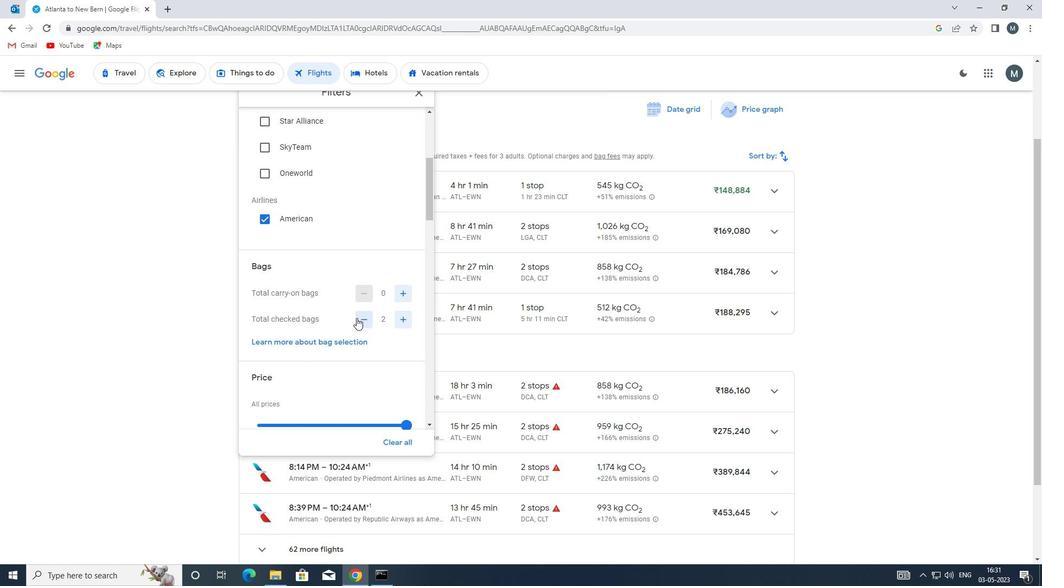 
Action: Mouse scrolled (359, 317) with delta (0, 0)
Screenshot: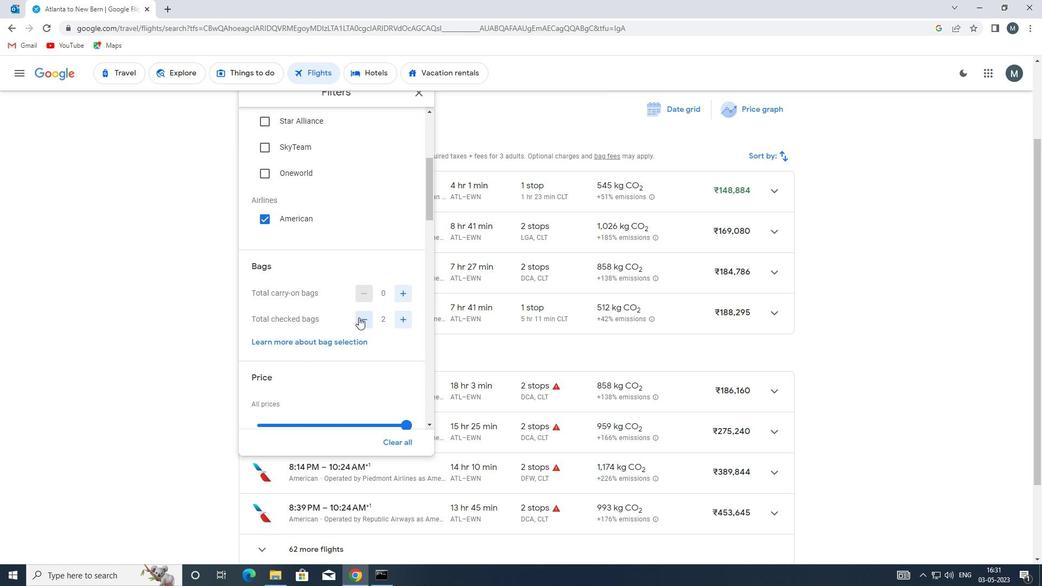 
Action: Mouse scrolled (359, 317) with delta (0, 0)
Screenshot: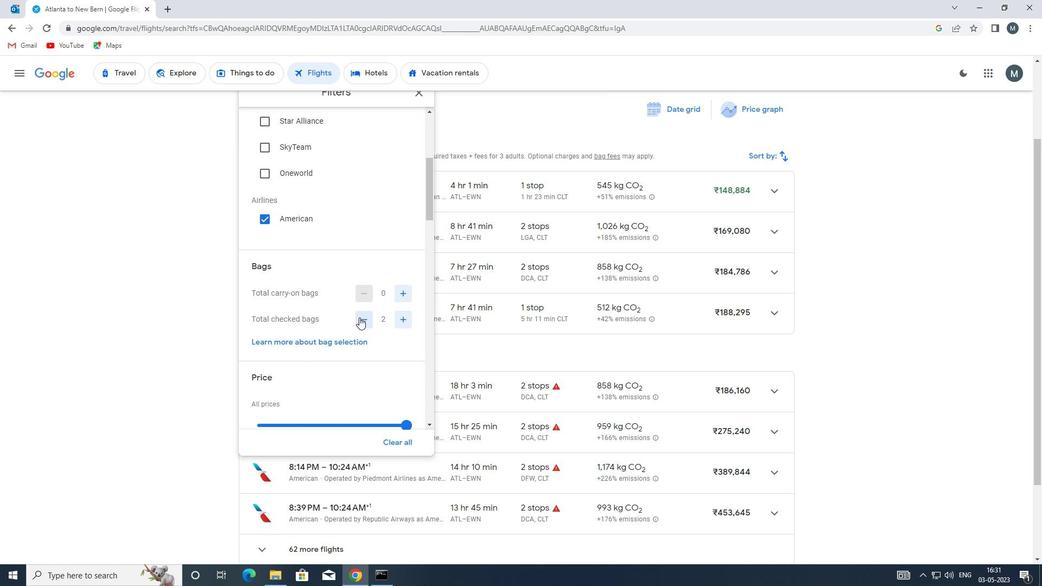 
Action: Mouse moved to (327, 318)
Screenshot: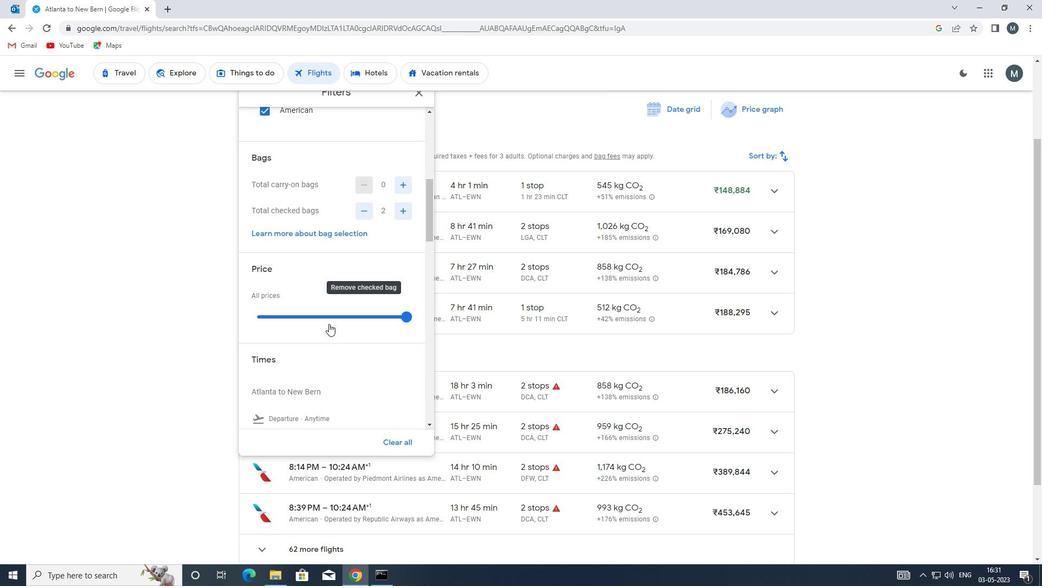 
Action: Mouse pressed left at (327, 318)
Screenshot: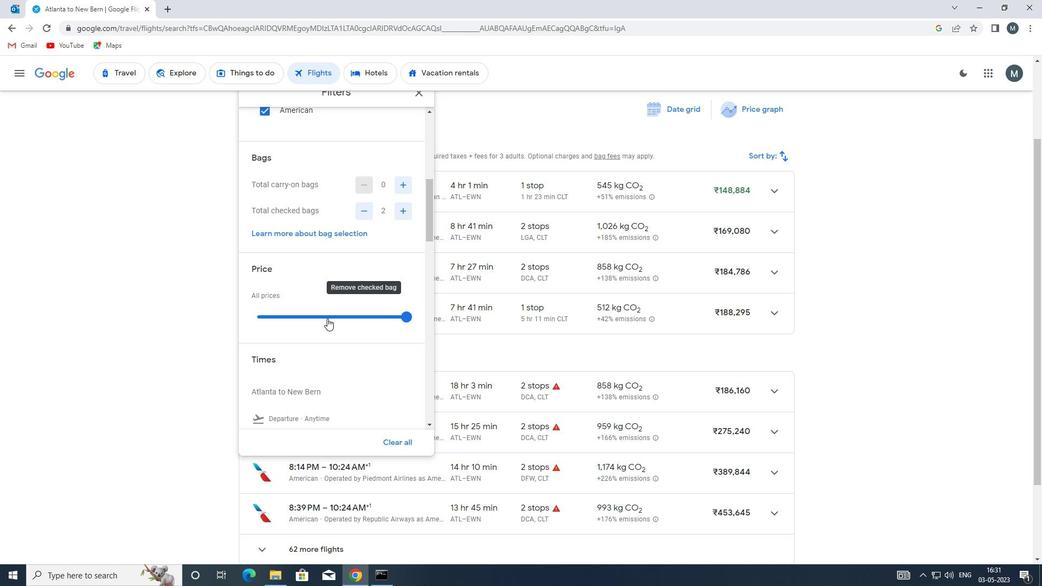 
Action: Mouse moved to (327, 318)
Screenshot: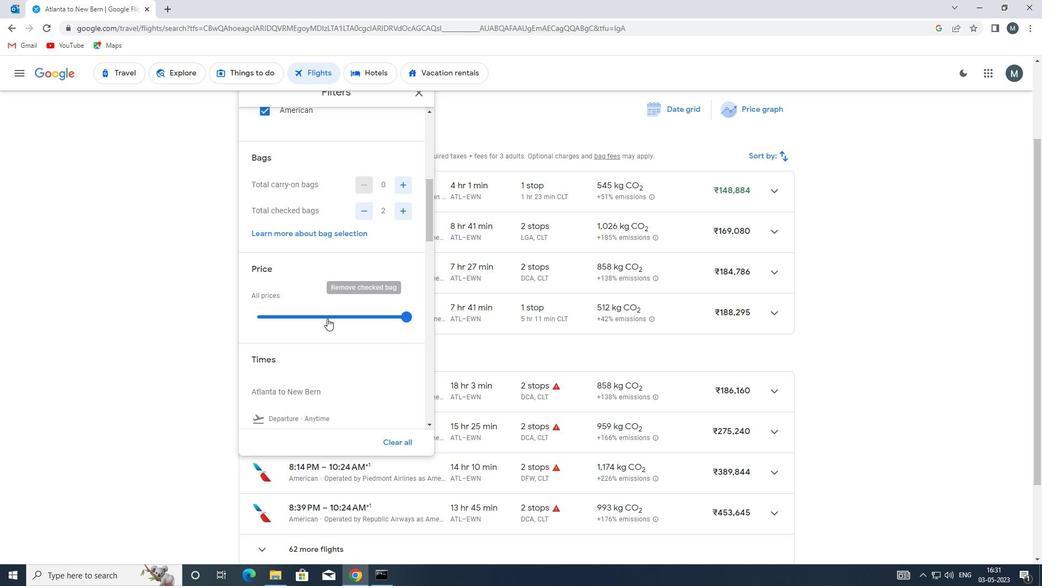 
Action: Mouse pressed left at (327, 318)
Screenshot: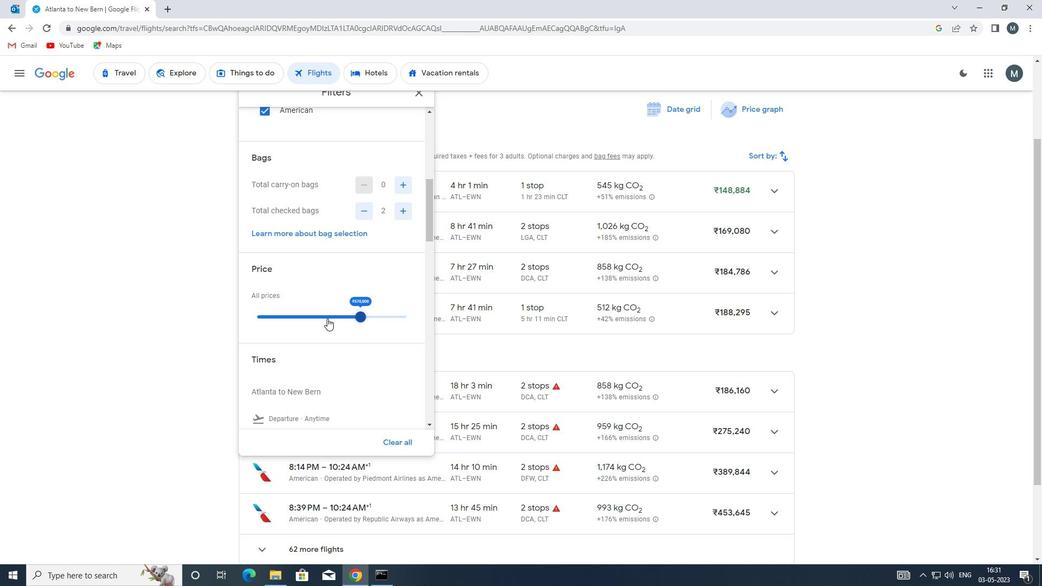 
Action: Mouse moved to (325, 317)
Screenshot: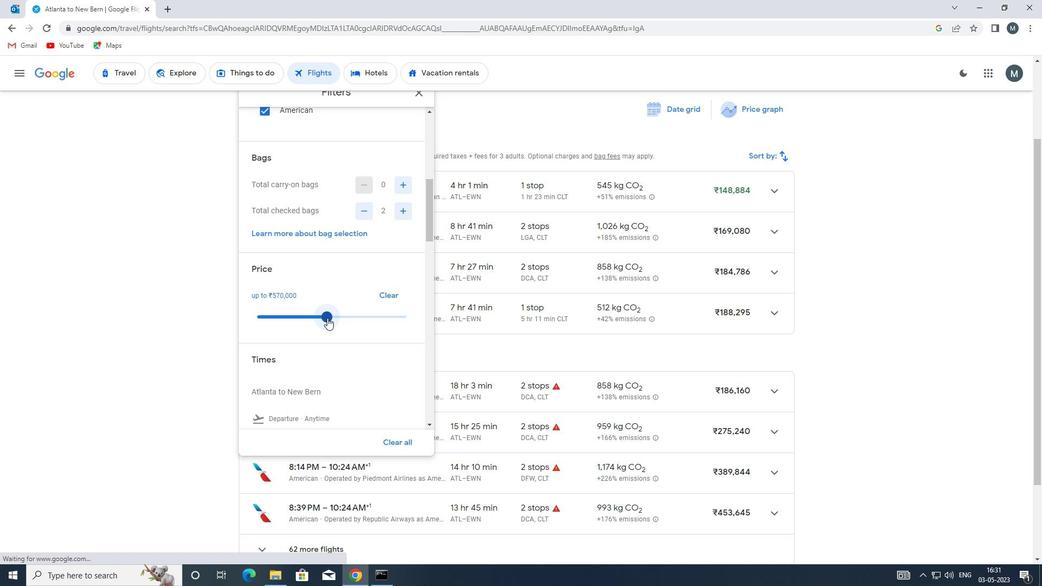 
Action: Mouse pressed left at (325, 317)
Screenshot: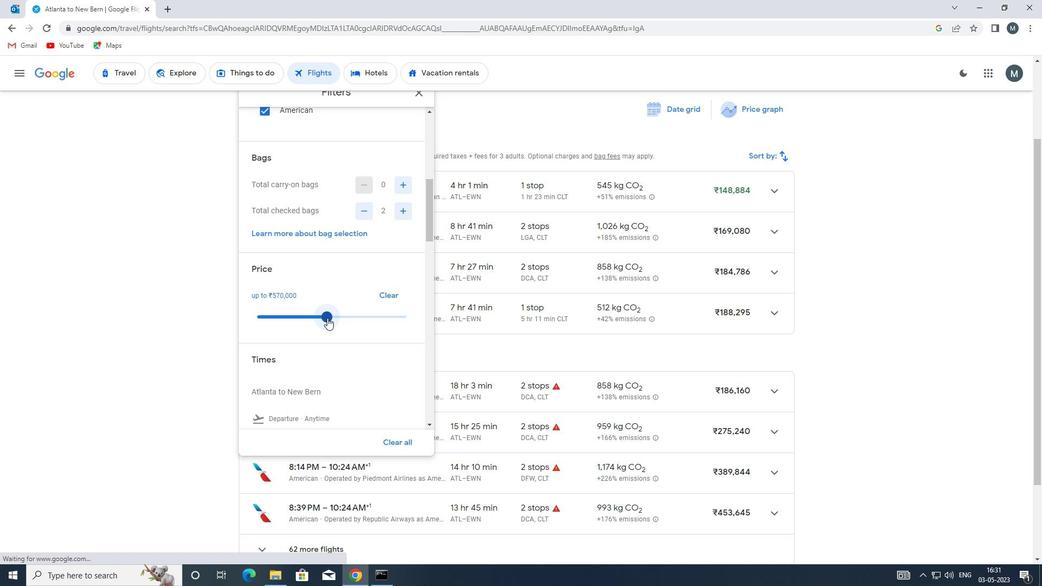 
Action: Mouse moved to (298, 315)
Screenshot: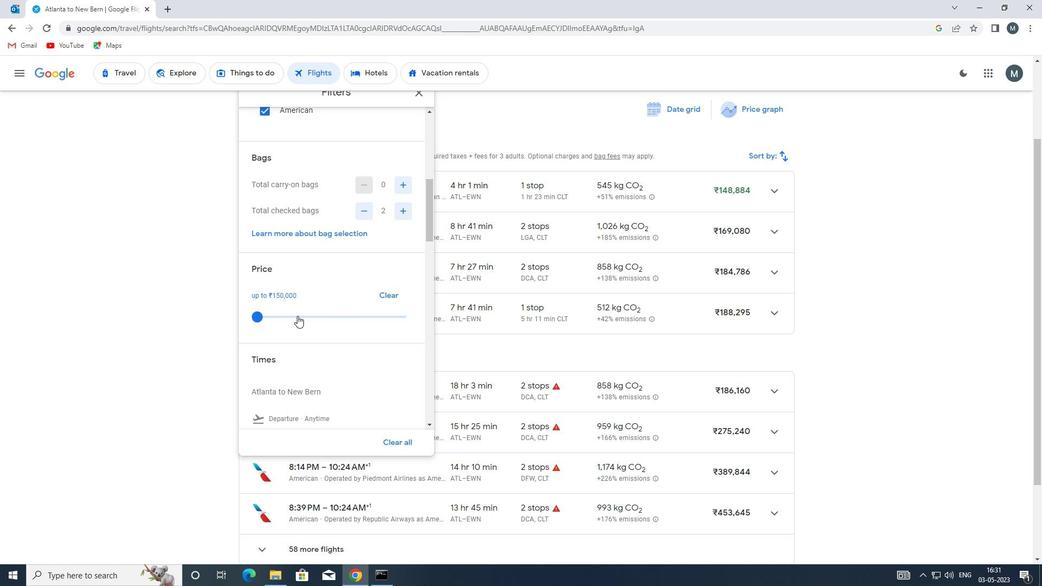 
Action: Mouse scrolled (298, 314) with delta (0, 0)
Screenshot: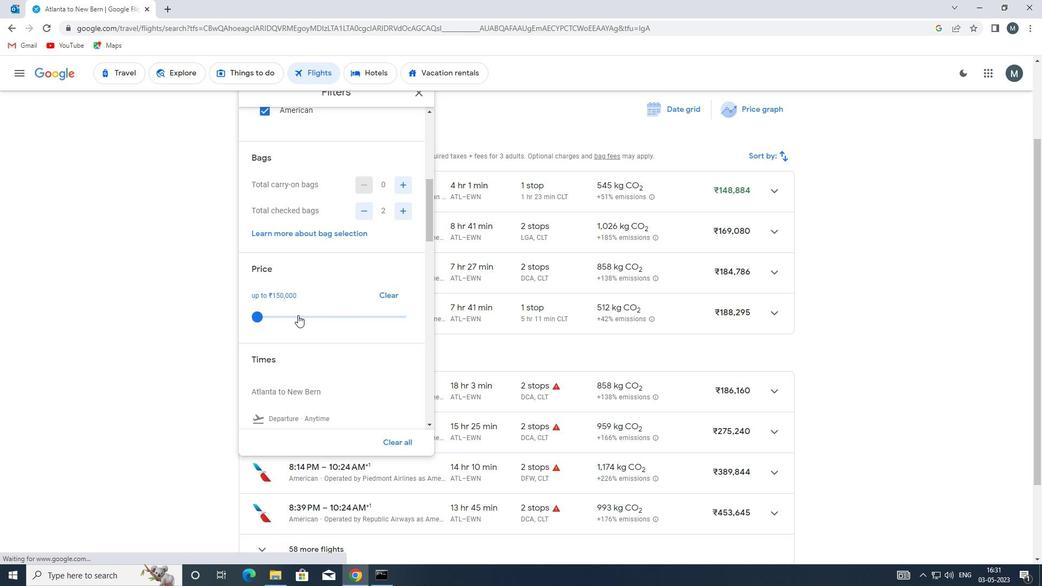 
Action: Mouse moved to (298, 314)
Screenshot: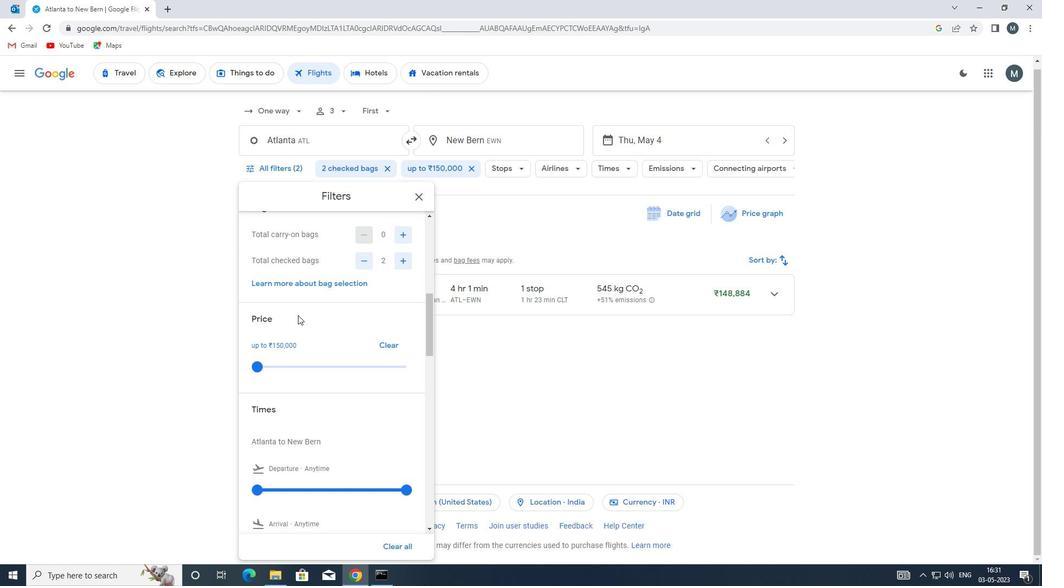 
Action: Mouse scrolled (298, 314) with delta (0, 0)
Screenshot: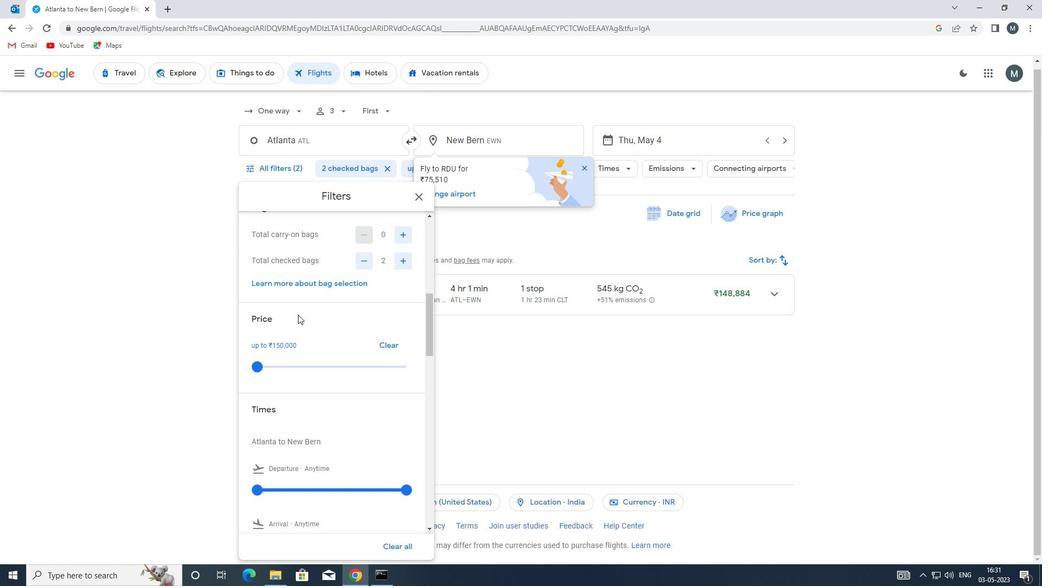 
Action: Mouse scrolled (298, 314) with delta (0, 0)
Screenshot: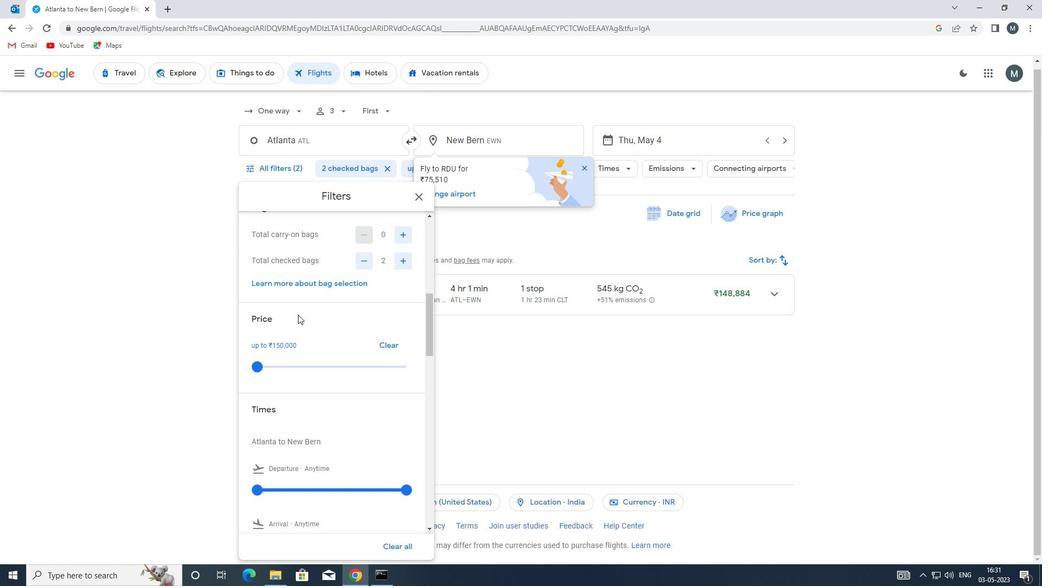 
Action: Mouse moved to (298, 314)
Screenshot: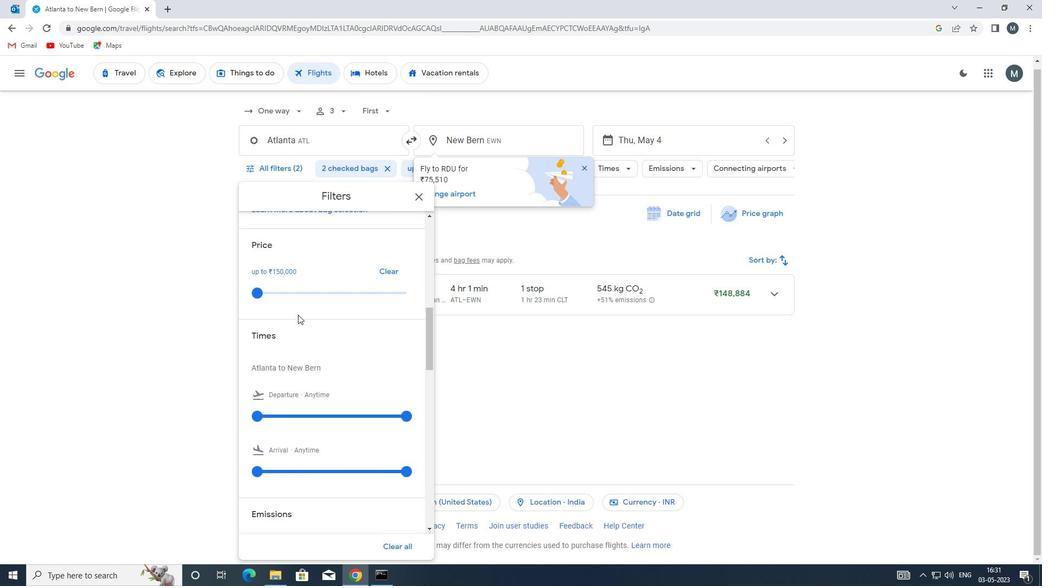 
Action: Mouse scrolled (298, 314) with delta (0, 0)
Screenshot: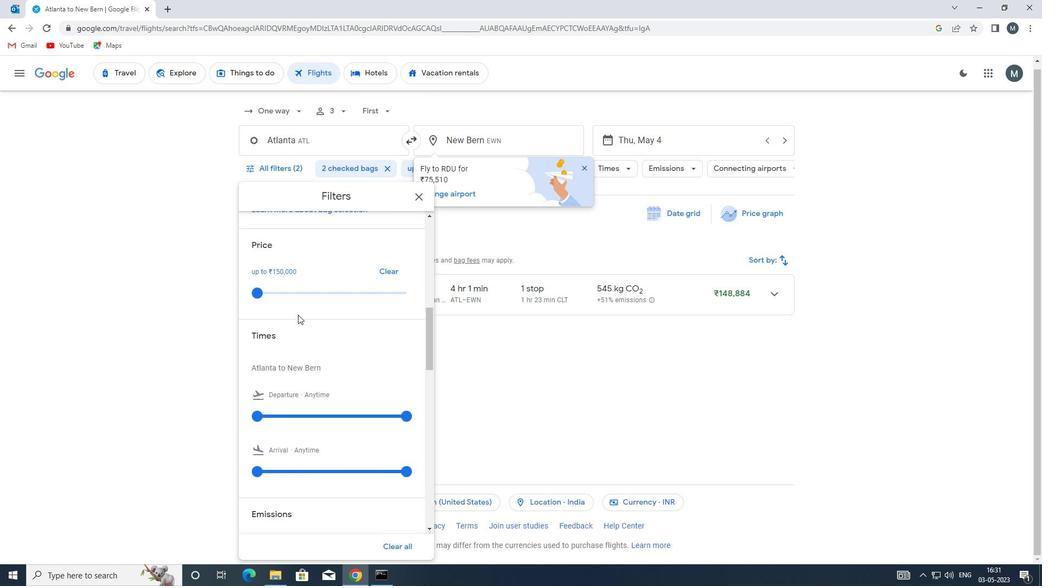 
Action: Mouse moved to (256, 323)
Screenshot: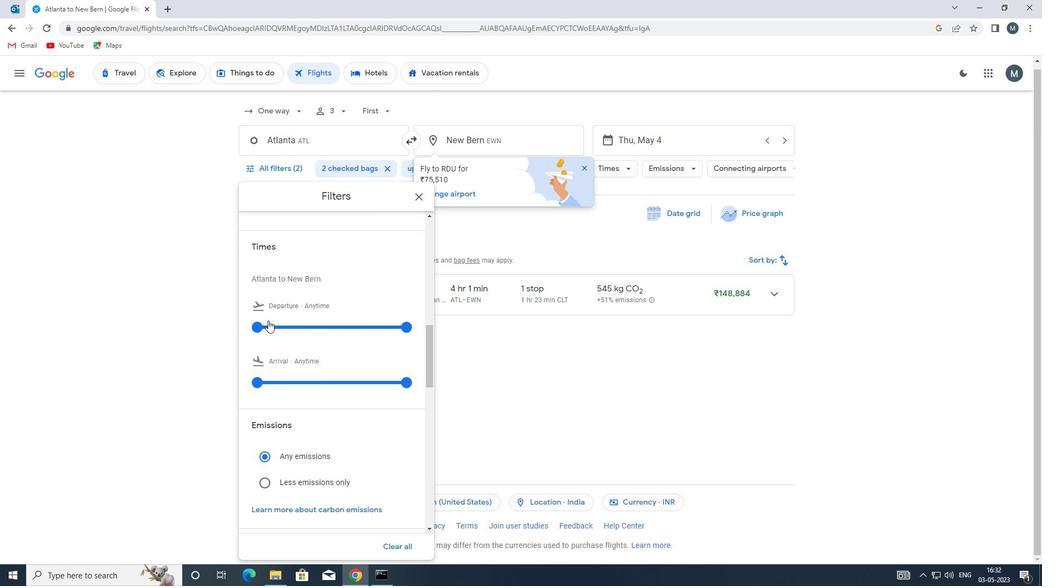 
Action: Mouse pressed left at (256, 323)
Screenshot: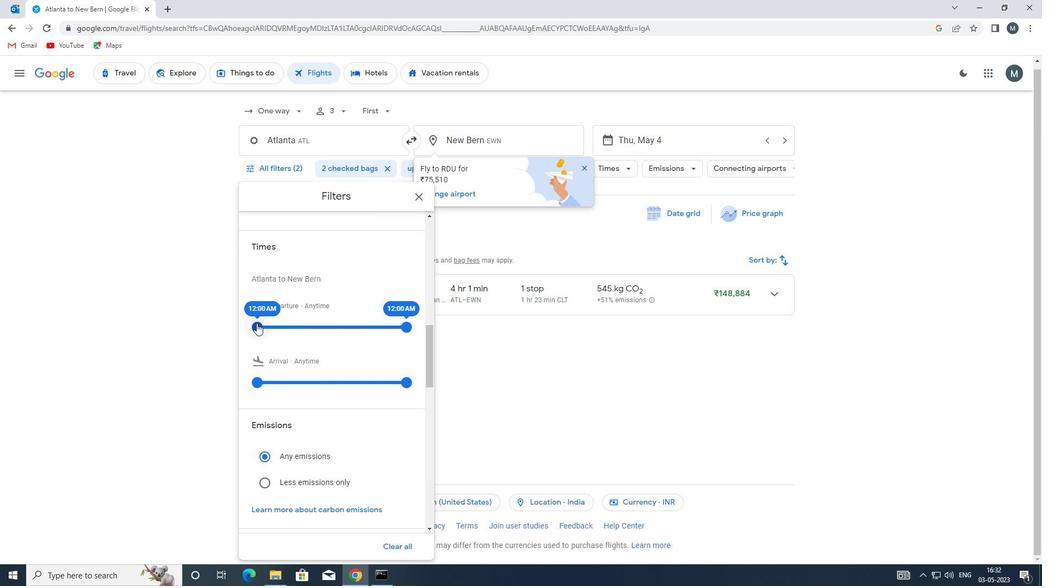 
Action: Mouse moved to (402, 325)
Screenshot: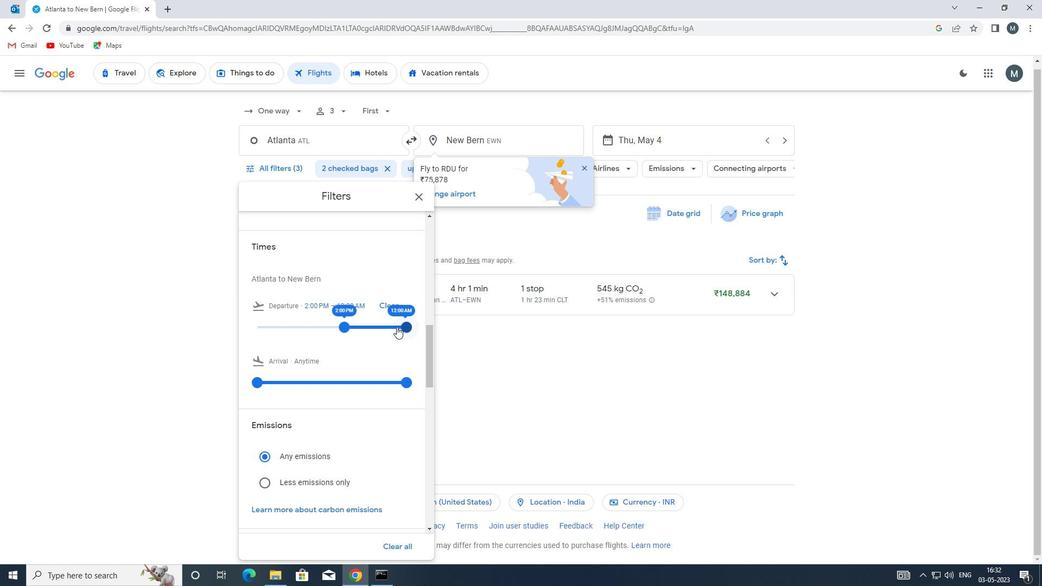 
Action: Mouse pressed left at (402, 325)
Screenshot: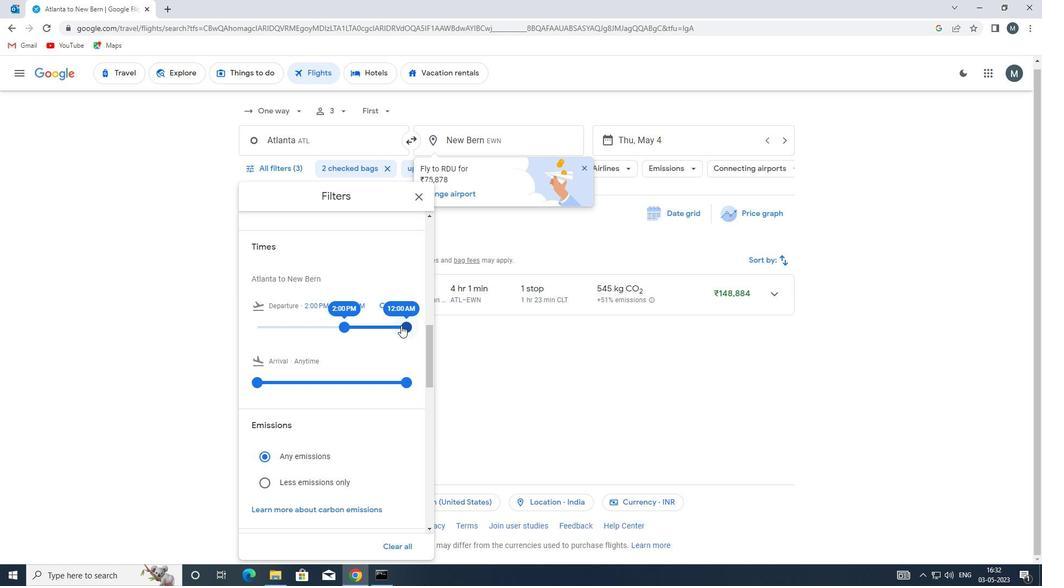 
Action: Mouse moved to (335, 324)
Screenshot: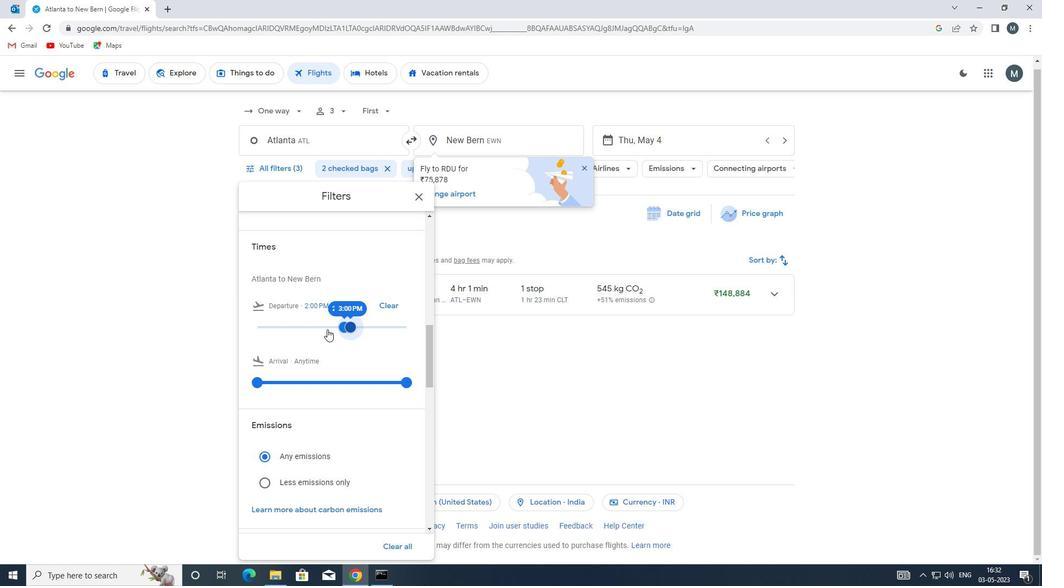
Action: Mouse scrolled (335, 324) with delta (0, 0)
Screenshot: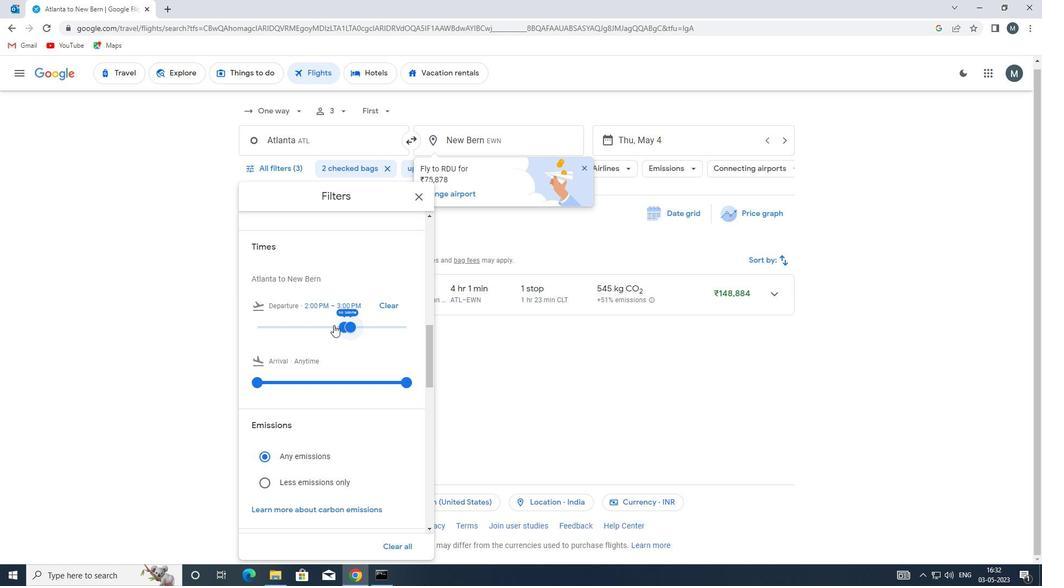 
Action: Mouse scrolled (335, 324) with delta (0, 0)
Screenshot: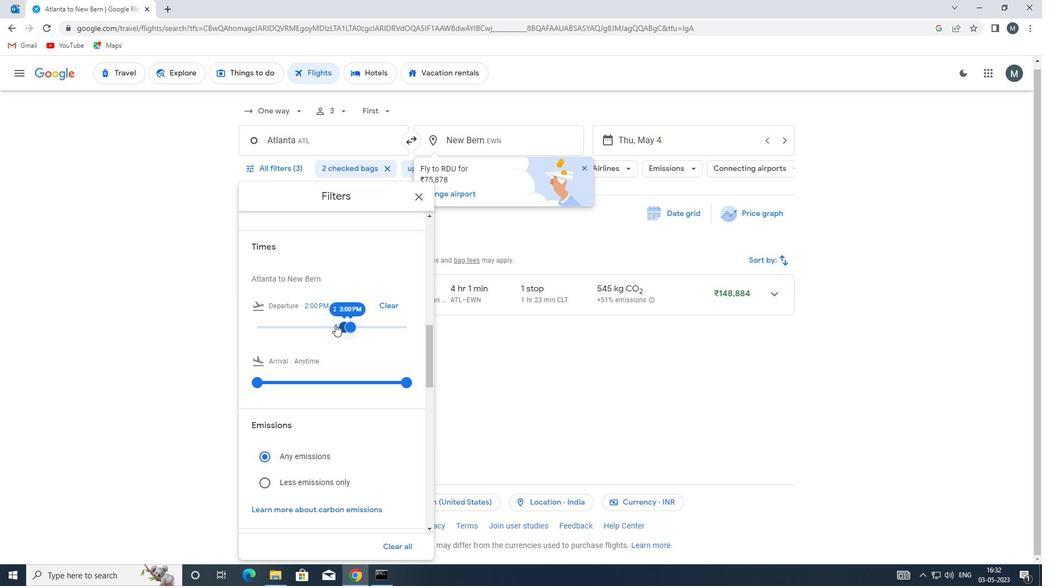 
Action: Mouse moved to (414, 197)
Screenshot: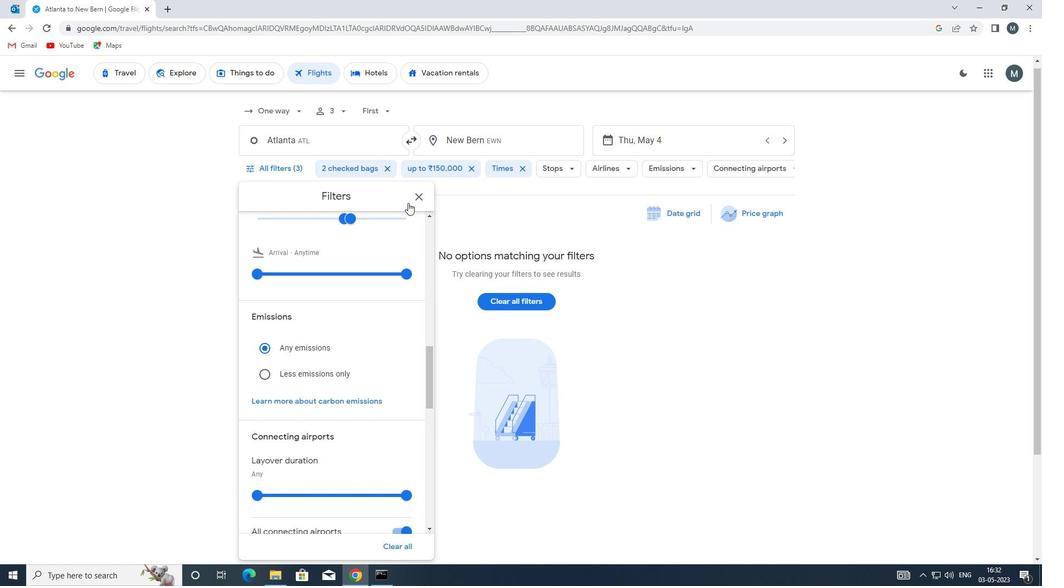 
Action: Mouse pressed left at (414, 197)
Screenshot: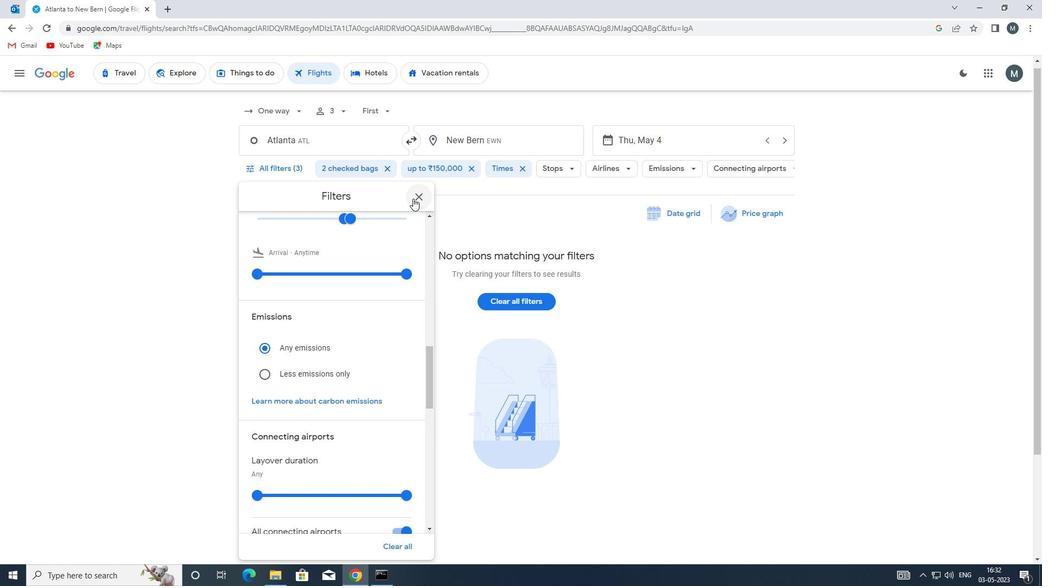 
Action: Mouse moved to (415, 215)
Screenshot: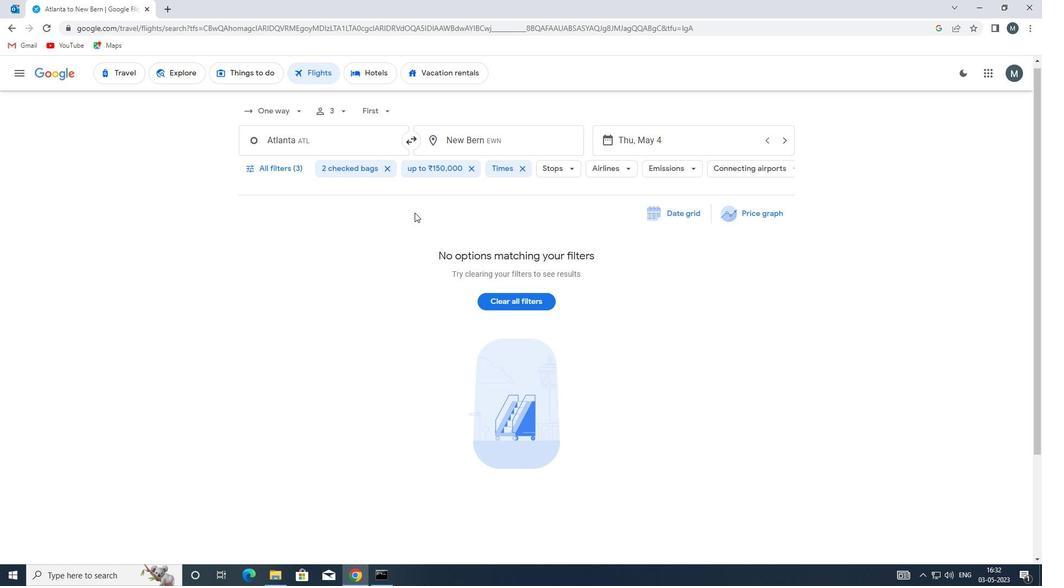 
